 Task: Look for space in Lubu, China from 9th June, 2023 to 17th June, 2023 for 2 adults in price range Rs.7000 to Rs.12000. Place can be private room with 1  bedroom having 2 beds and 1 bathroom. Property type can be house, flat, guest house. Booking option can be shelf check-in. Required host language is Chinese (Simplified).
Action: Mouse moved to (393, 123)
Screenshot: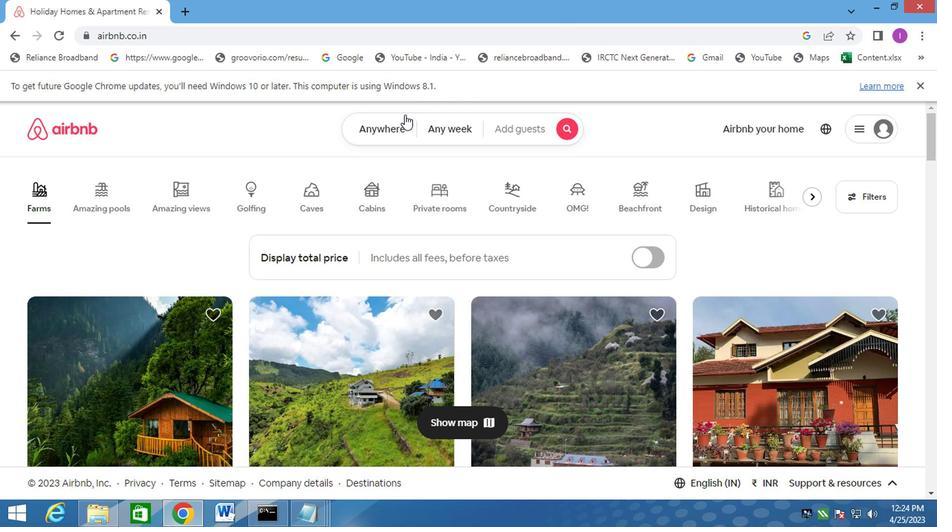 
Action: Mouse pressed left at (393, 123)
Screenshot: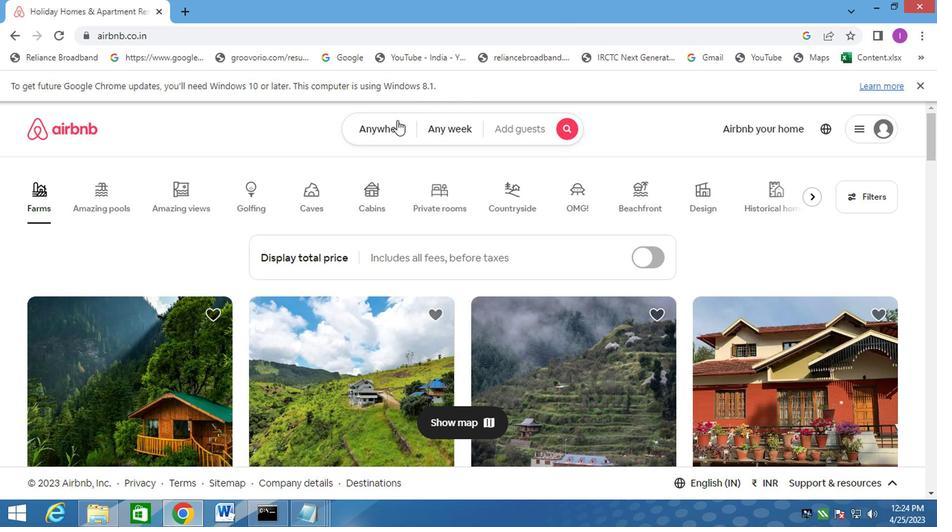 
Action: Mouse moved to (259, 175)
Screenshot: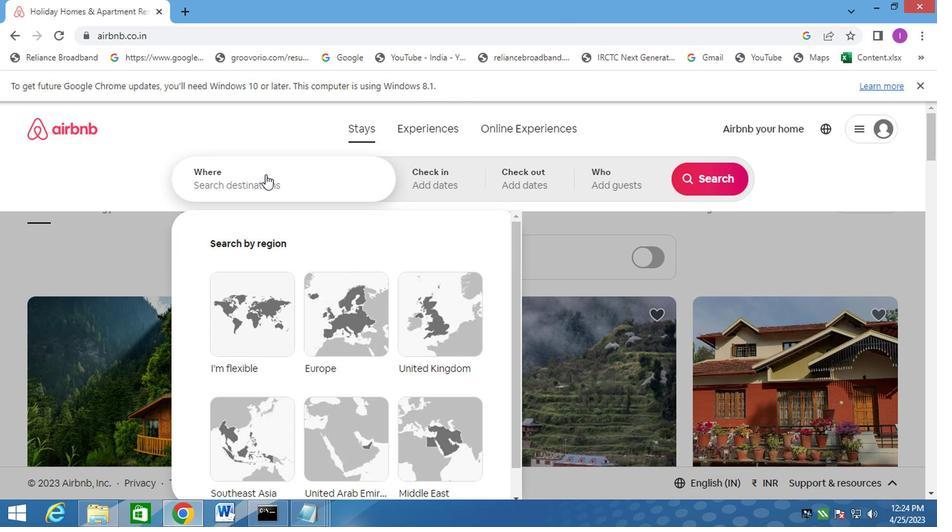 
Action: Mouse pressed left at (259, 175)
Screenshot: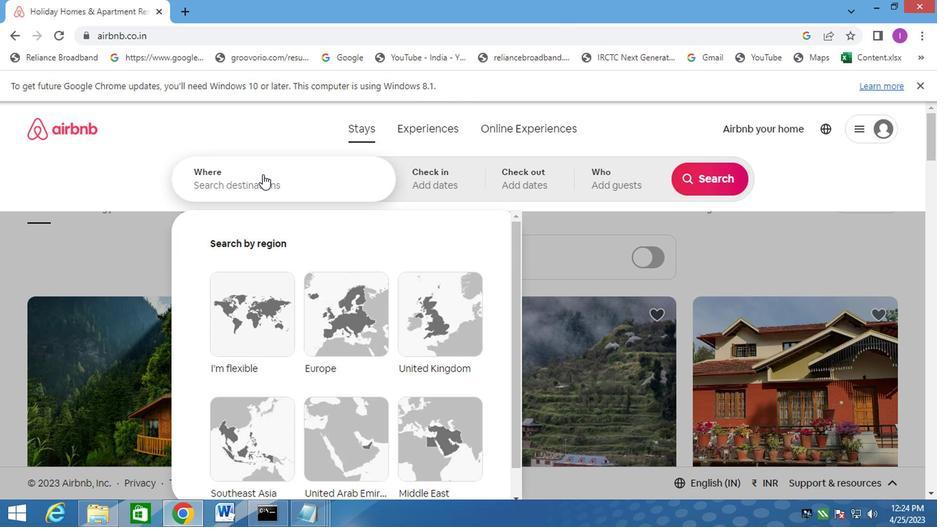 
Action: Mouse moved to (267, 176)
Screenshot: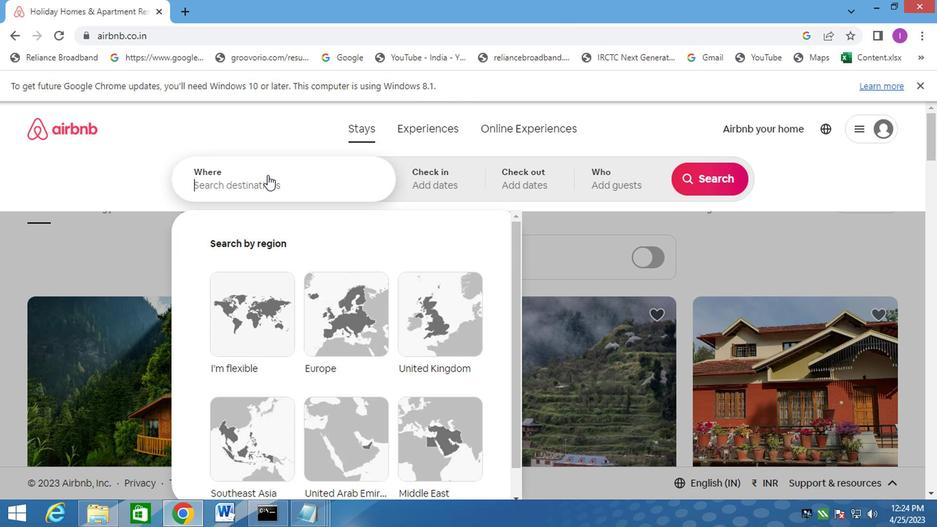 
Action: Key pressed <Key.shift><Key.shift><Key.shift><Key.shift><Key.shift><Key.shift><Key.shift><Key.shift><Key.shift><Key.shift><Key.shift>LUBU,CHINA
Screenshot: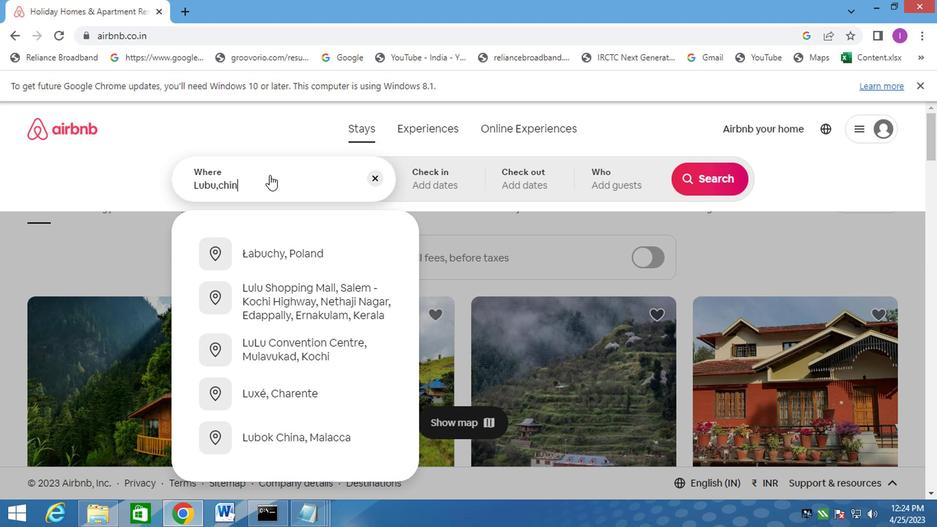 
Action: Mouse moved to (448, 171)
Screenshot: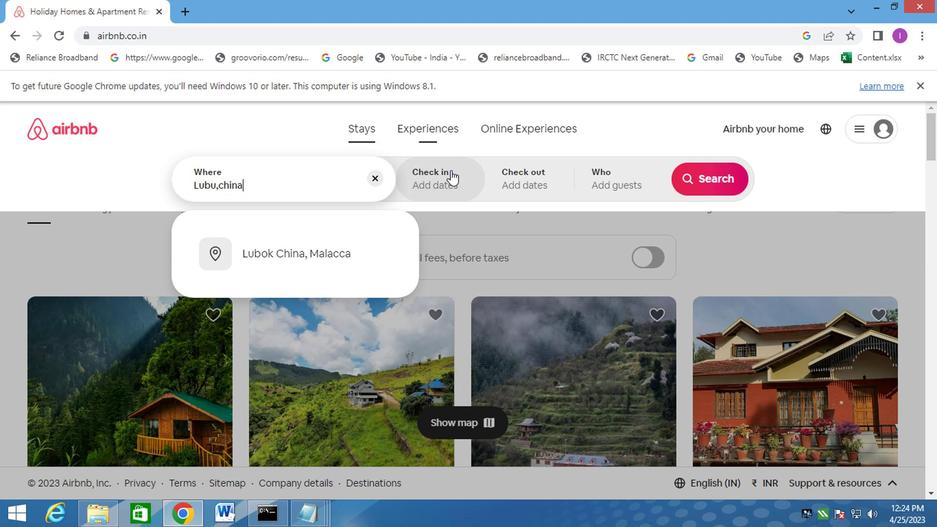 
Action: Mouse pressed left at (448, 171)
Screenshot: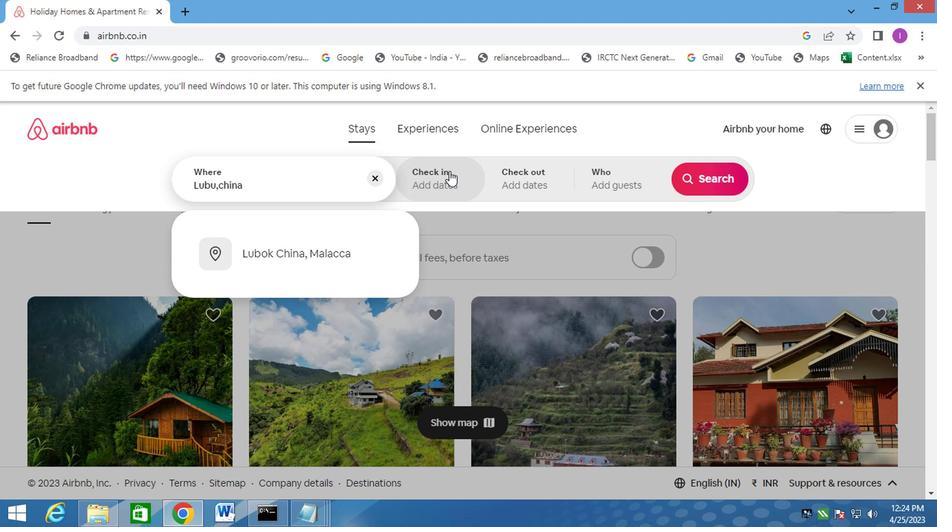 
Action: Mouse moved to (702, 291)
Screenshot: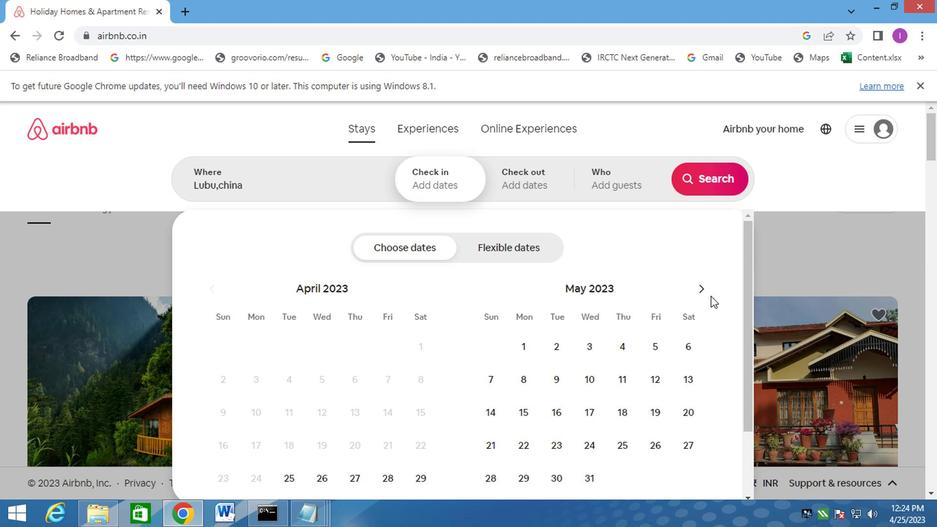 
Action: Mouse pressed left at (702, 291)
Screenshot: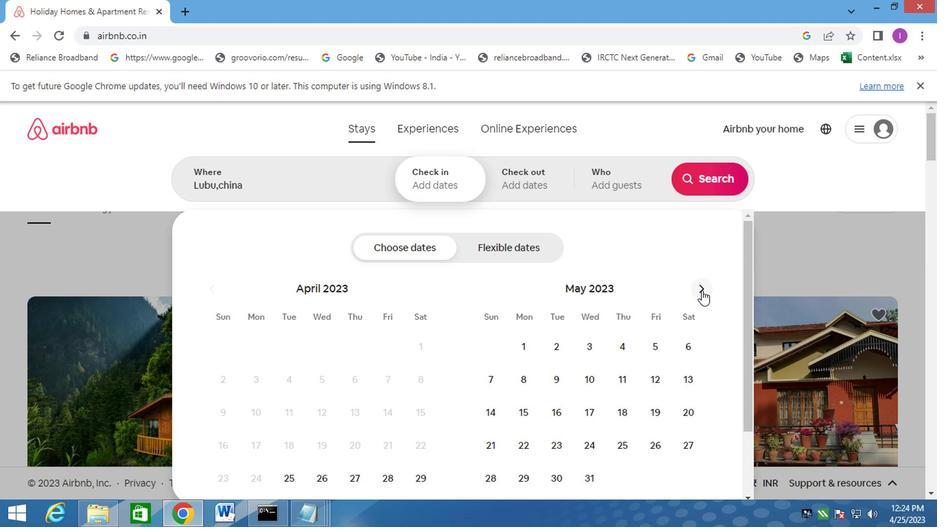 
Action: Mouse pressed left at (702, 291)
Screenshot: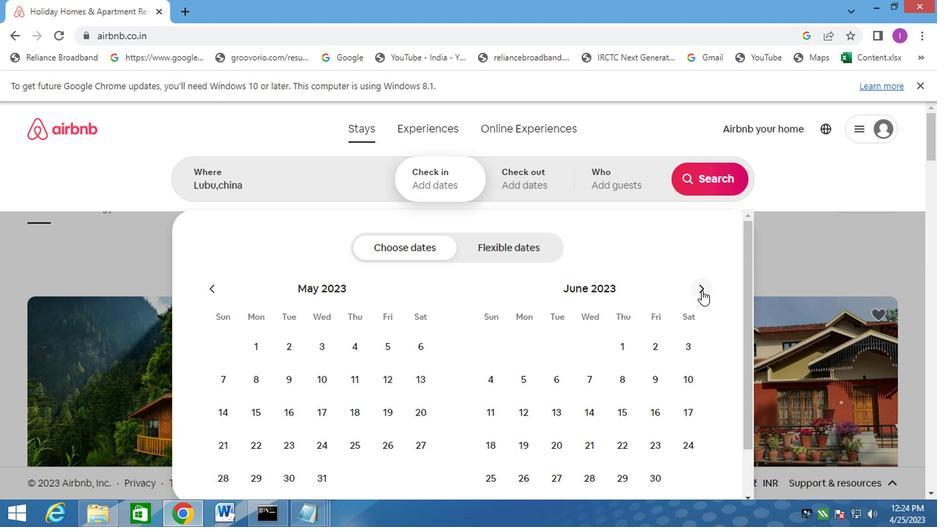 
Action: Mouse moved to (386, 384)
Screenshot: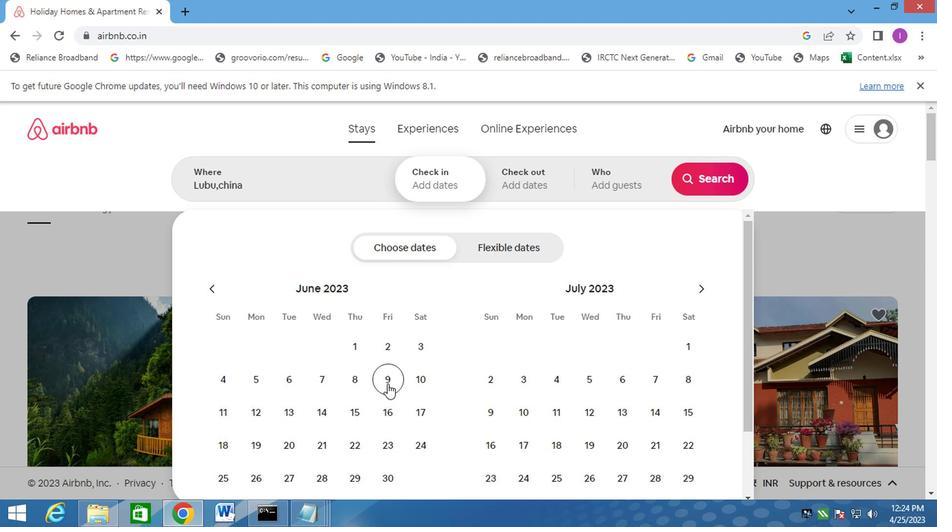 
Action: Mouse pressed left at (386, 384)
Screenshot: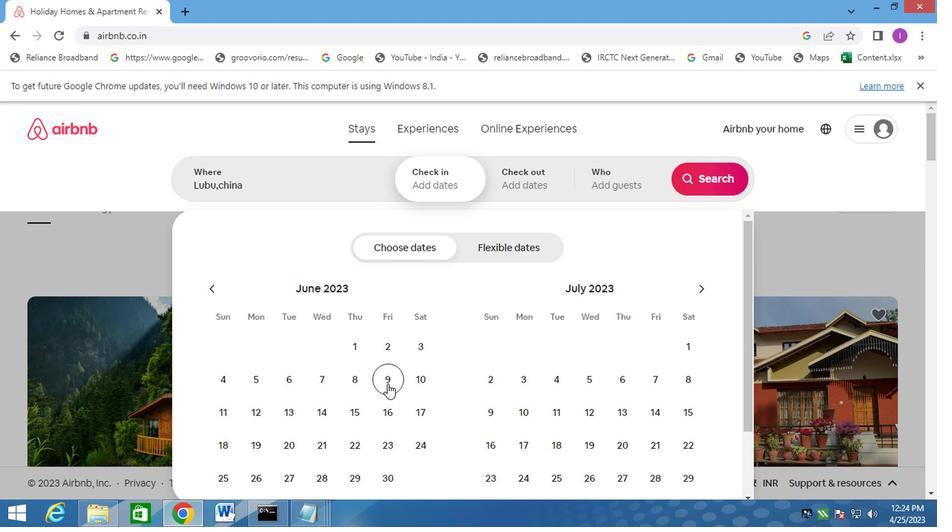 
Action: Mouse moved to (413, 413)
Screenshot: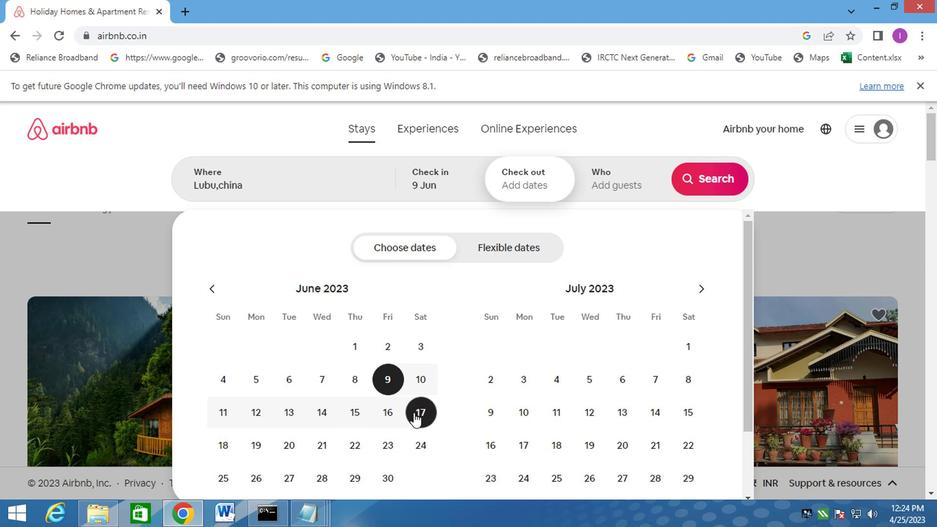 
Action: Mouse pressed left at (413, 413)
Screenshot: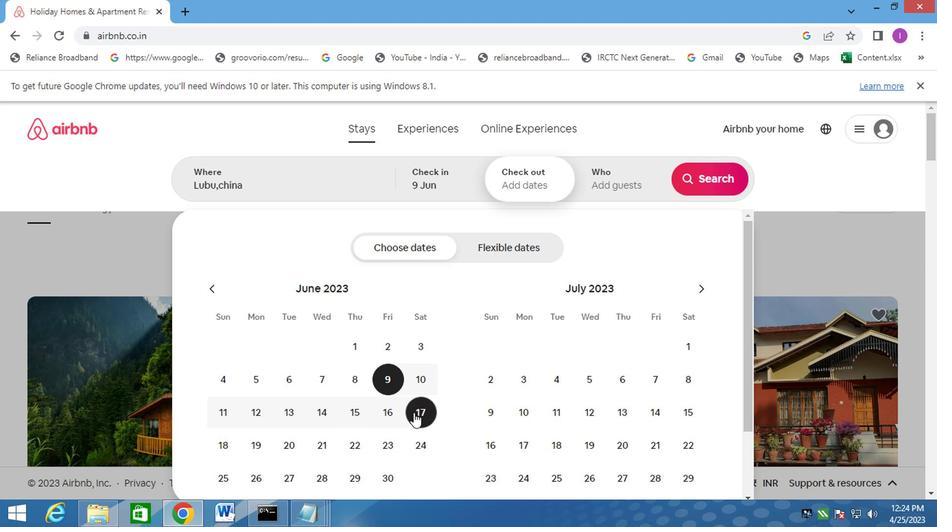 
Action: Mouse moved to (631, 177)
Screenshot: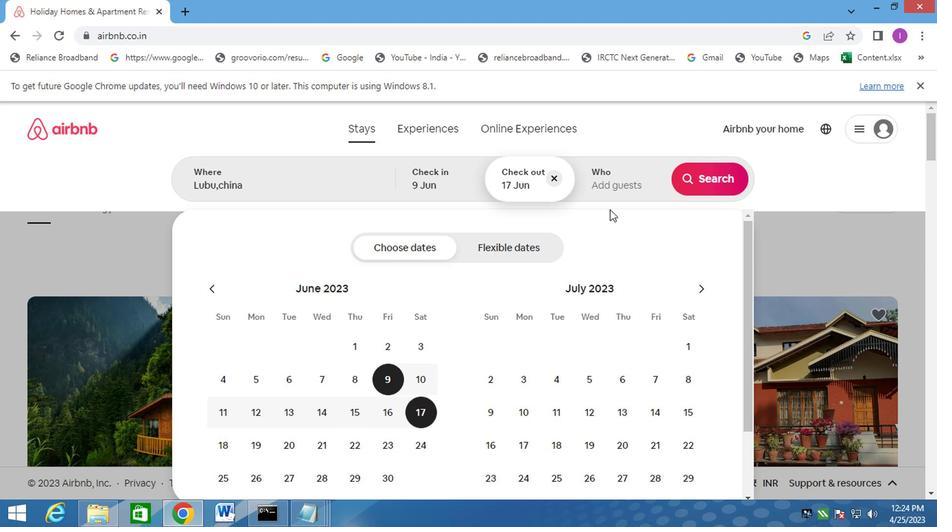 
Action: Mouse pressed left at (631, 177)
Screenshot: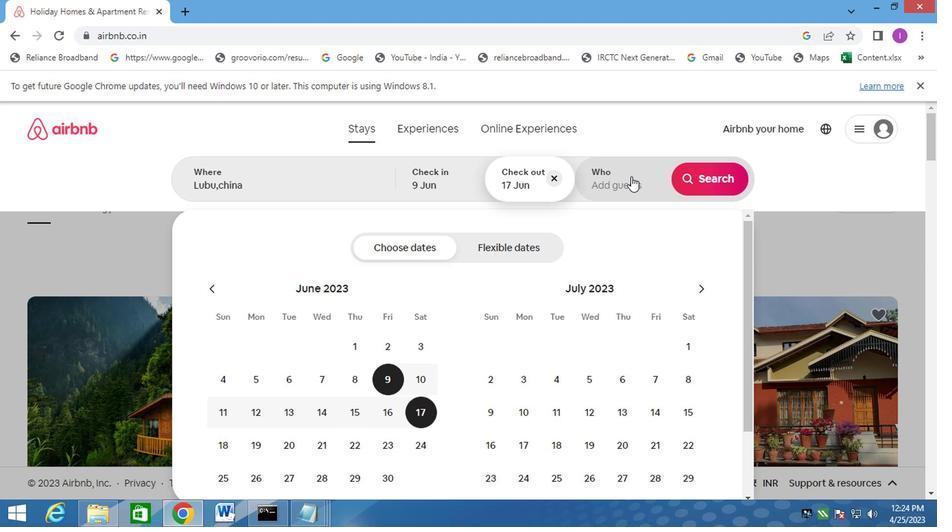 
Action: Mouse moved to (713, 256)
Screenshot: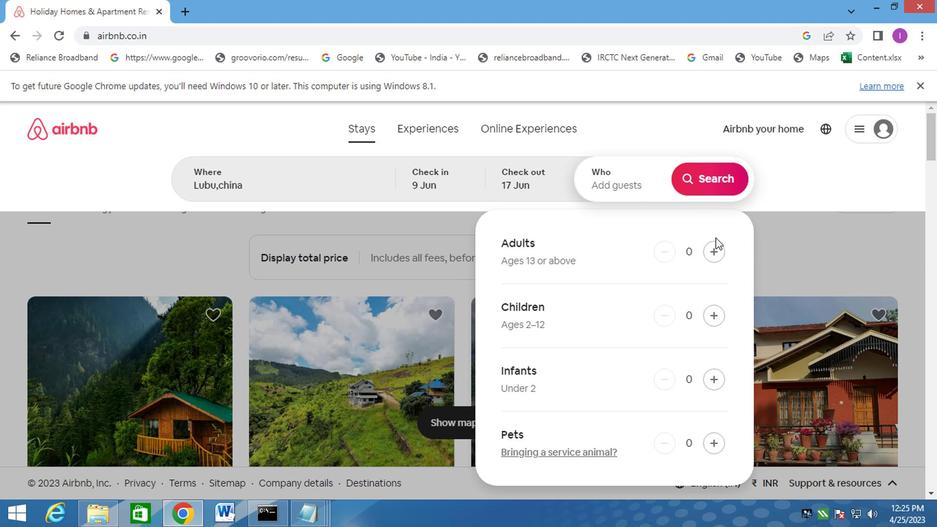 
Action: Mouse pressed left at (713, 256)
Screenshot: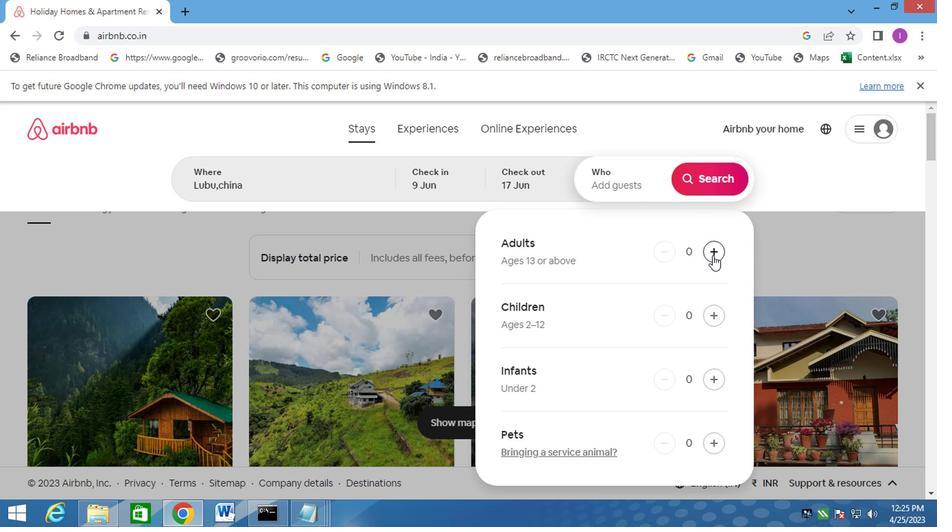 
Action: Mouse pressed left at (713, 256)
Screenshot: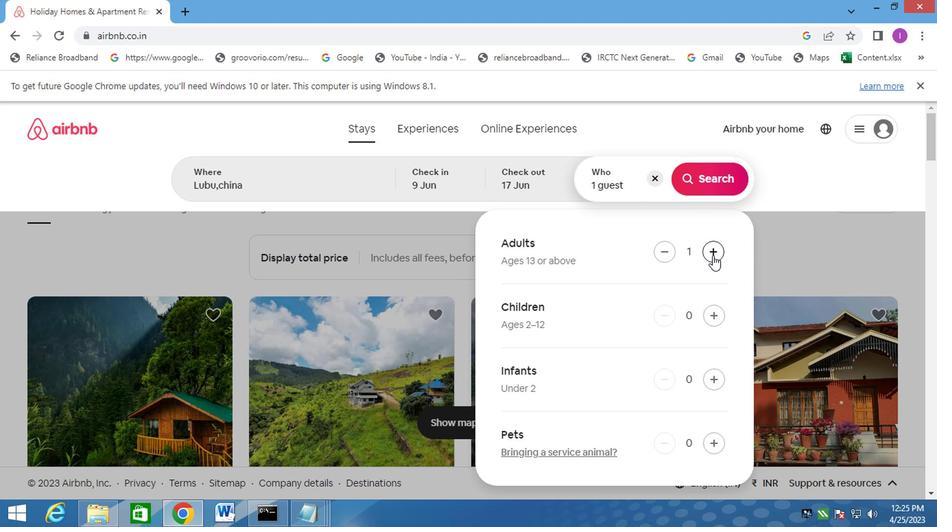 
Action: Mouse moved to (720, 187)
Screenshot: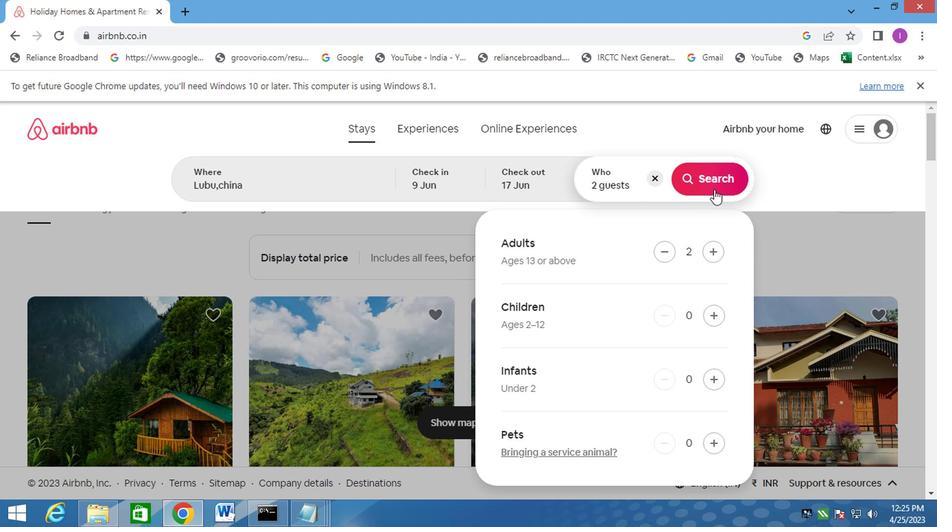 
Action: Mouse pressed left at (720, 187)
Screenshot: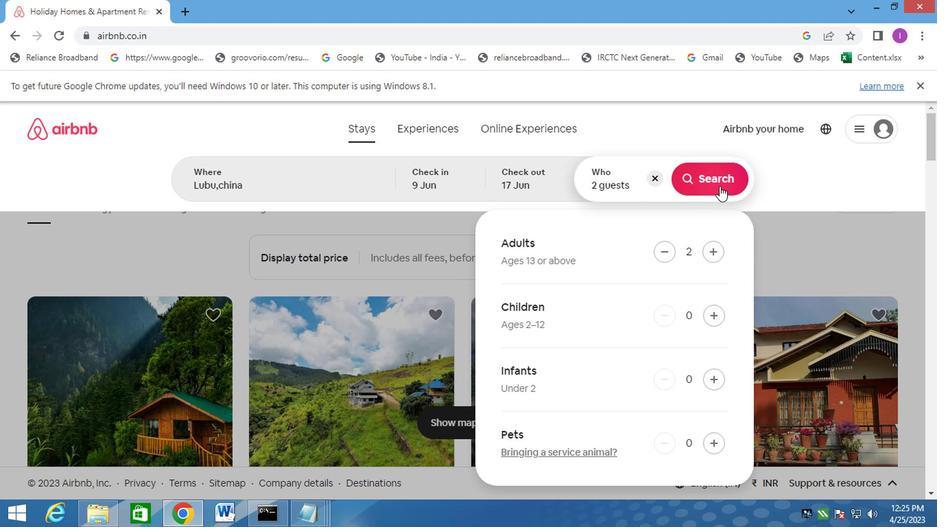 
Action: Mouse moved to (895, 177)
Screenshot: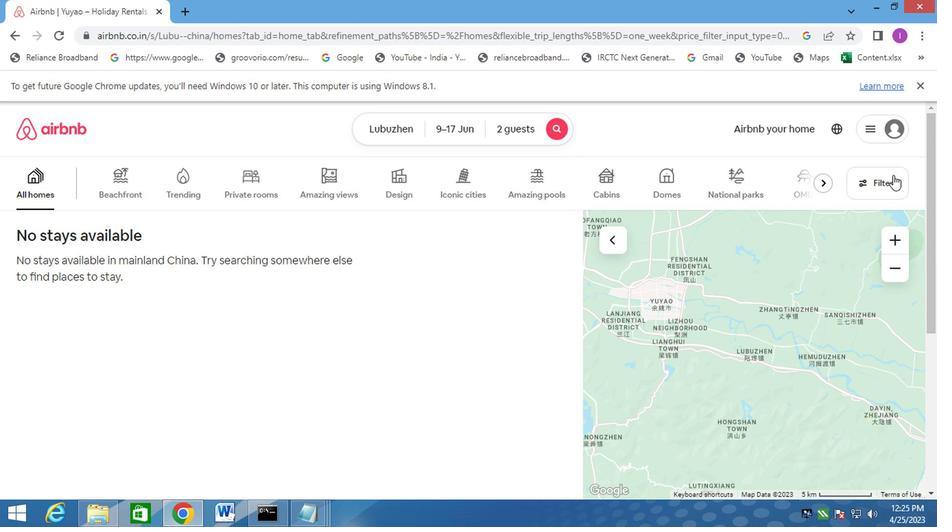 
Action: Mouse pressed left at (895, 177)
Screenshot: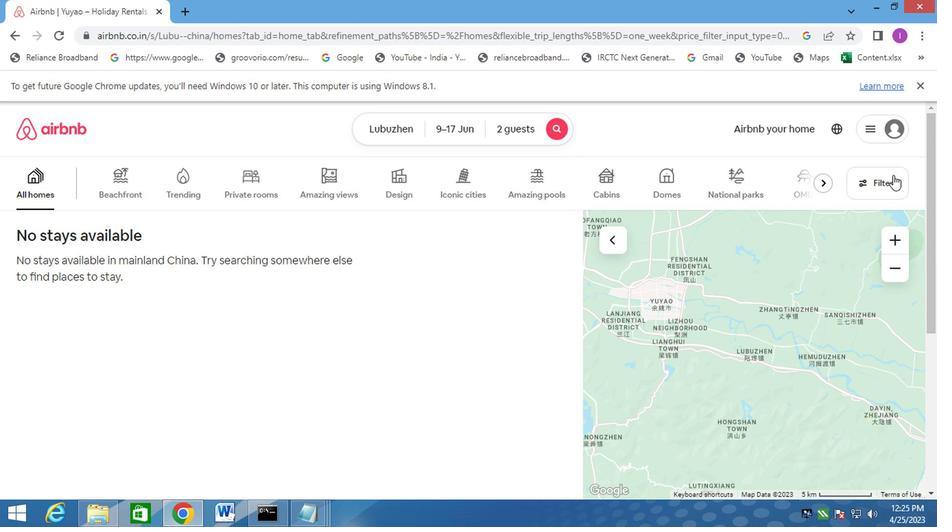 
Action: Mouse moved to (333, 259)
Screenshot: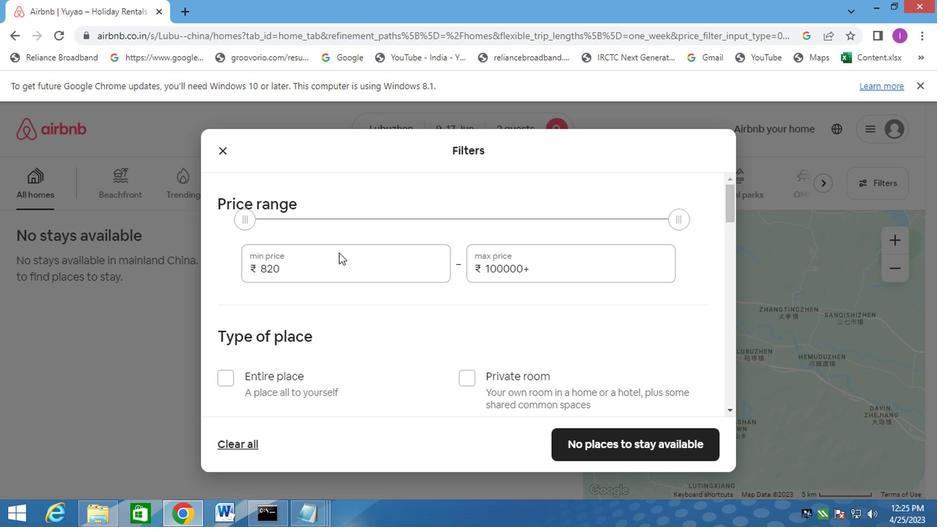 
Action: Mouse pressed left at (333, 259)
Screenshot: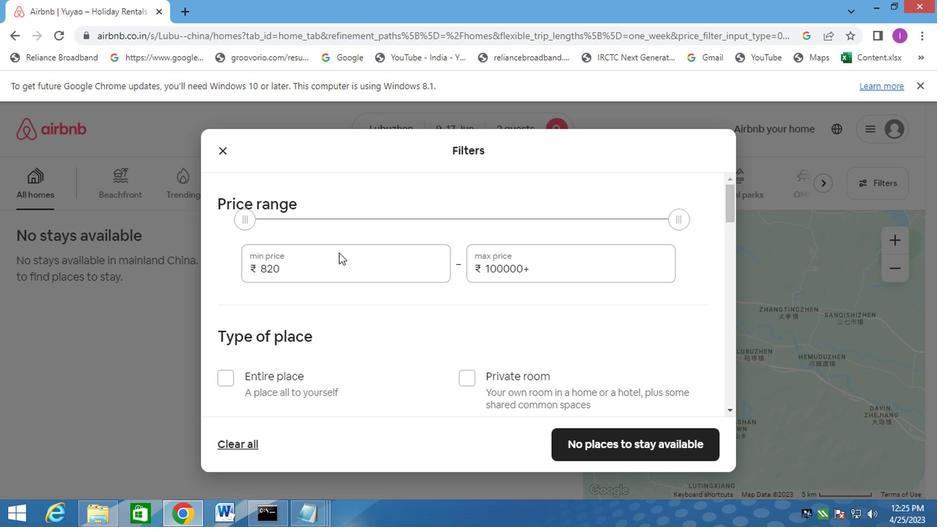 
Action: Mouse moved to (286, 266)
Screenshot: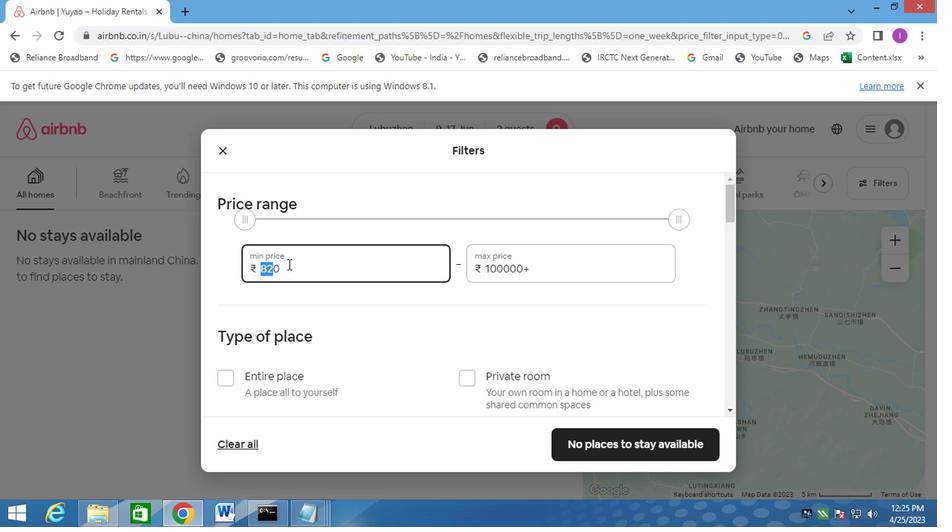 
Action: Mouse pressed left at (286, 266)
Screenshot: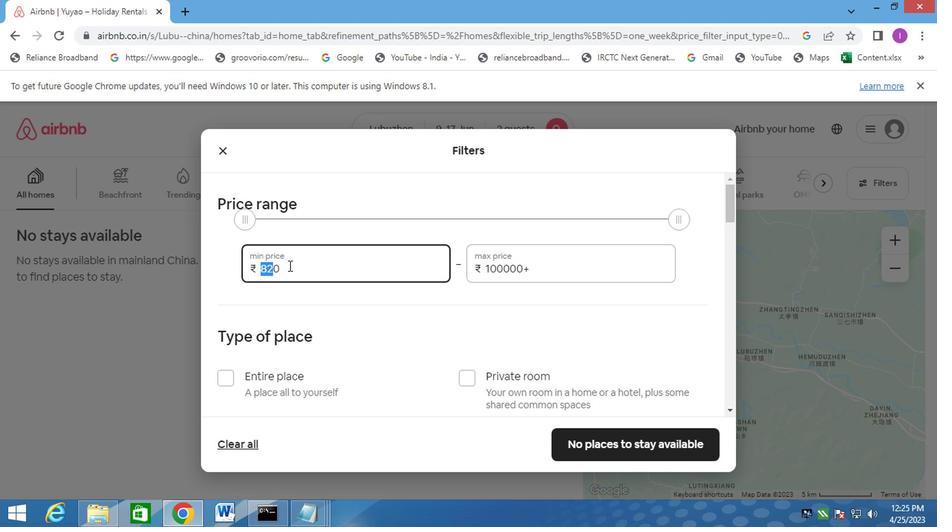 
Action: Mouse moved to (286, 266)
Screenshot: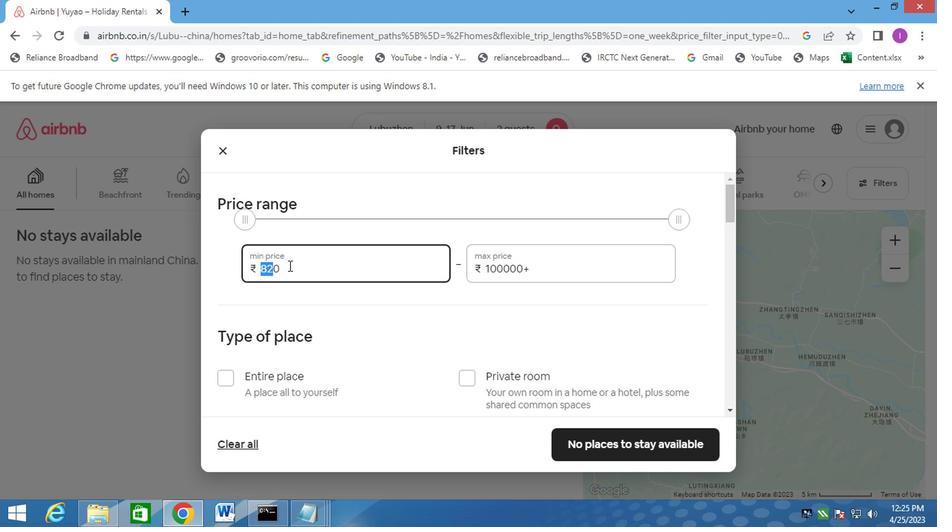 
Action: Mouse pressed left at (286, 266)
Screenshot: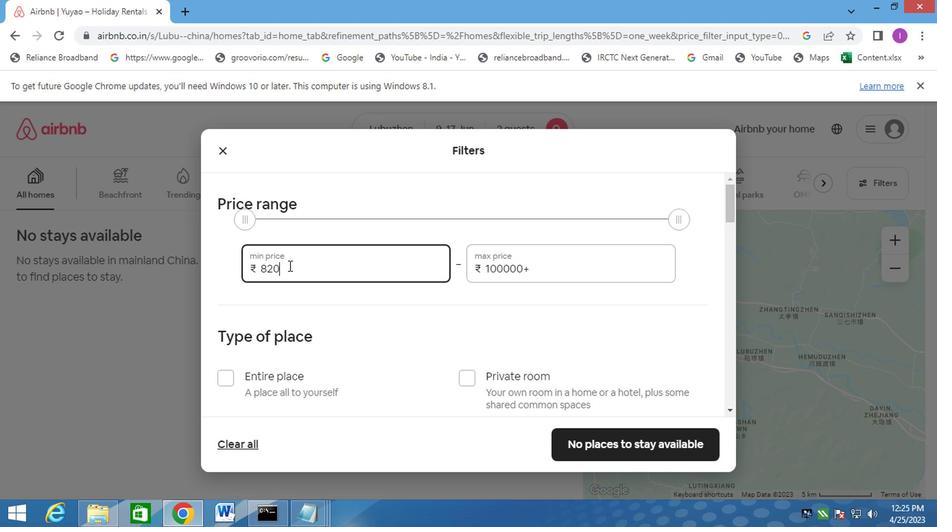 
Action: Mouse moved to (275, 270)
Screenshot: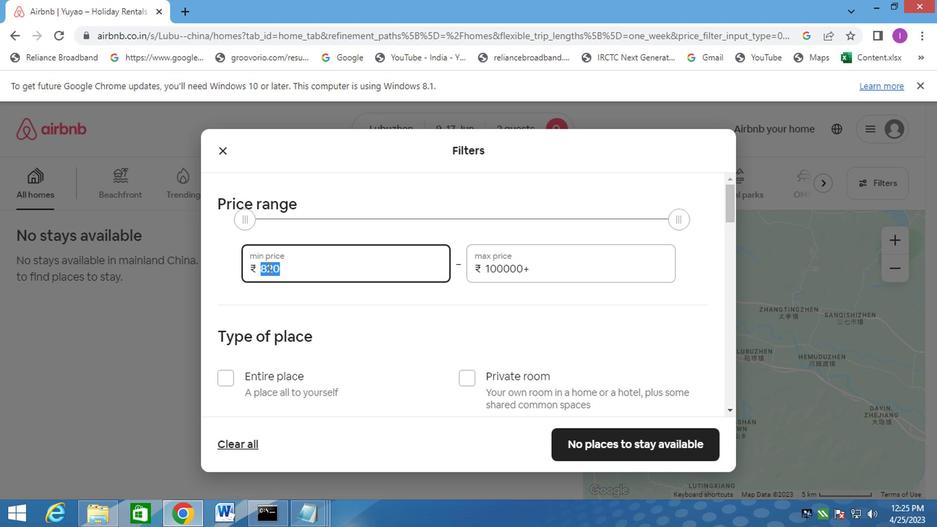 
Action: Key pressed 7000
Screenshot: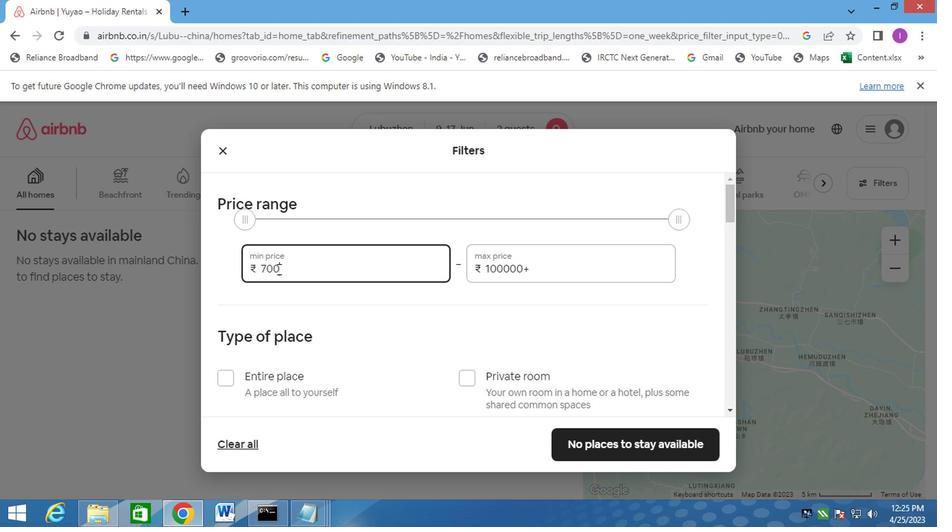
Action: Mouse moved to (548, 271)
Screenshot: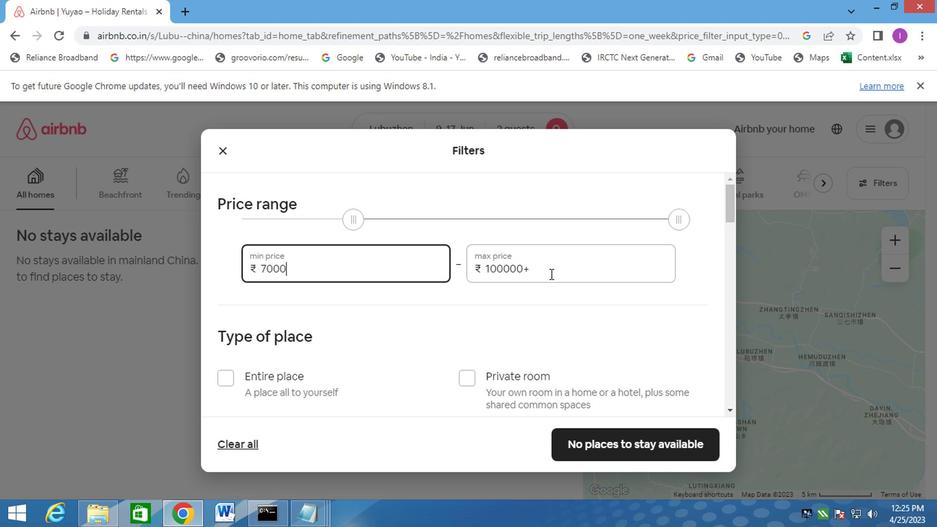
Action: Mouse pressed left at (548, 271)
Screenshot: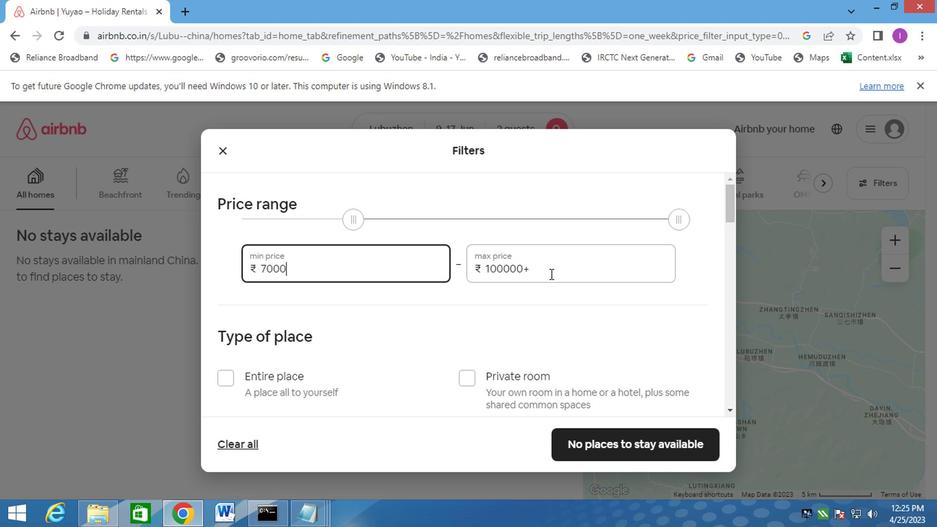 
Action: Mouse moved to (484, 290)
Screenshot: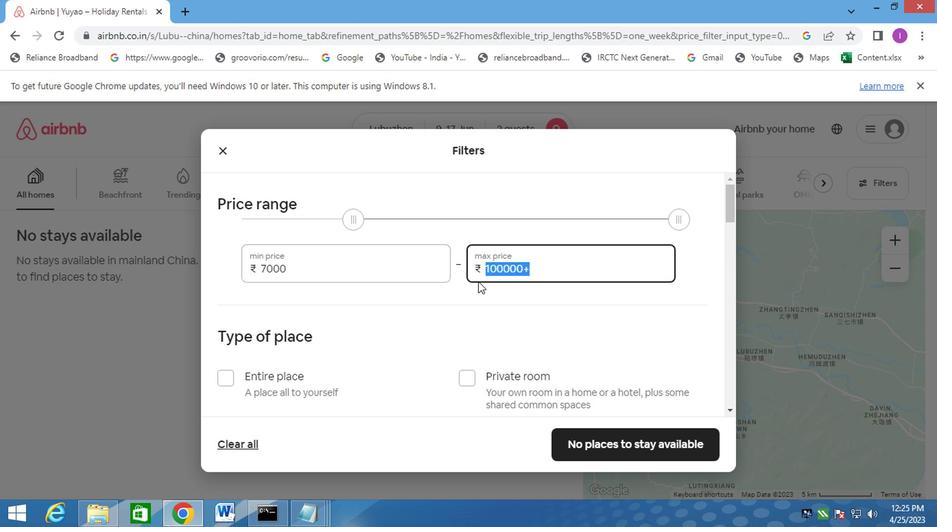 
Action: Key pressed 12000
Screenshot: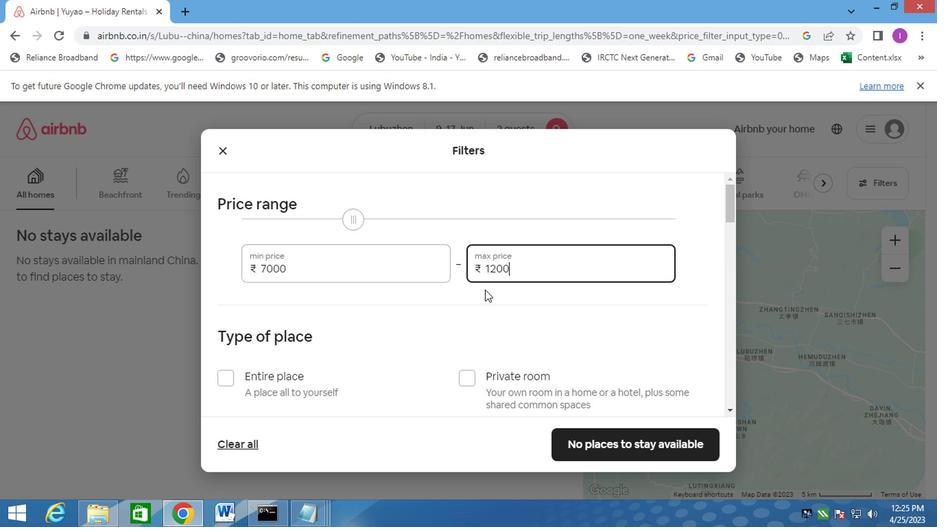 
Action: Mouse moved to (464, 379)
Screenshot: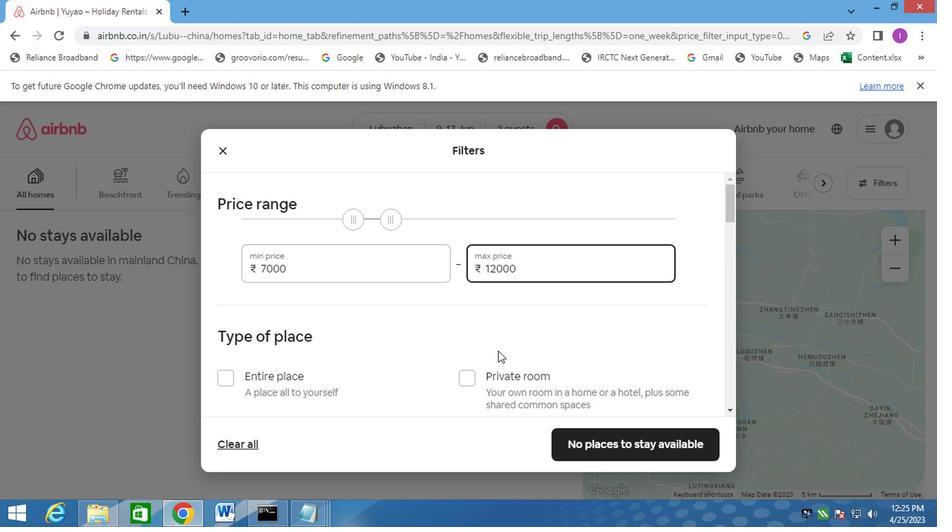
Action: Mouse pressed left at (464, 379)
Screenshot: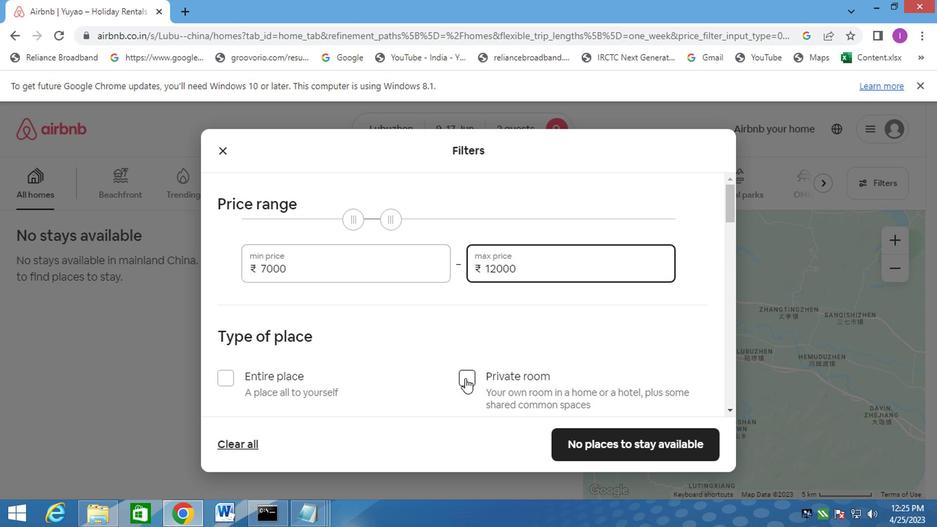 
Action: Mouse moved to (583, 331)
Screenshot: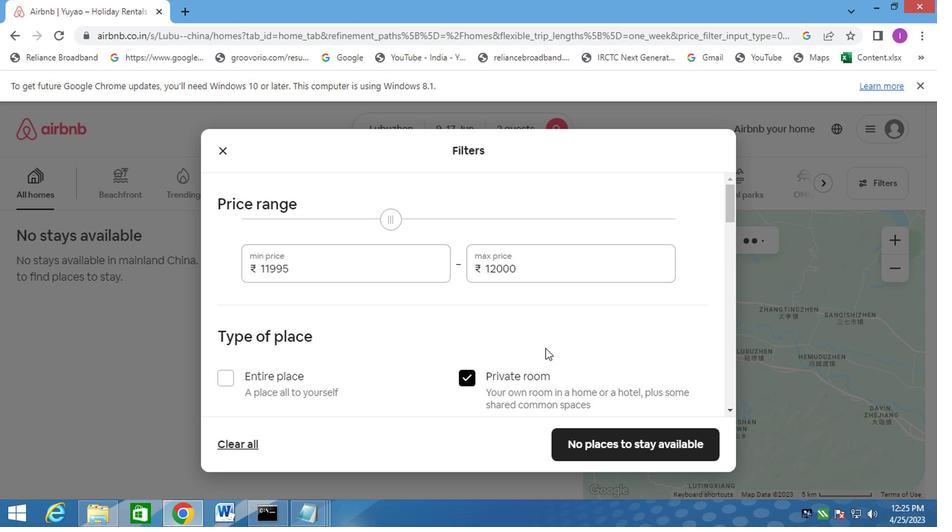 
Action: Mouse scrolled (583, 330) with delta (0, 0)
Screenshot: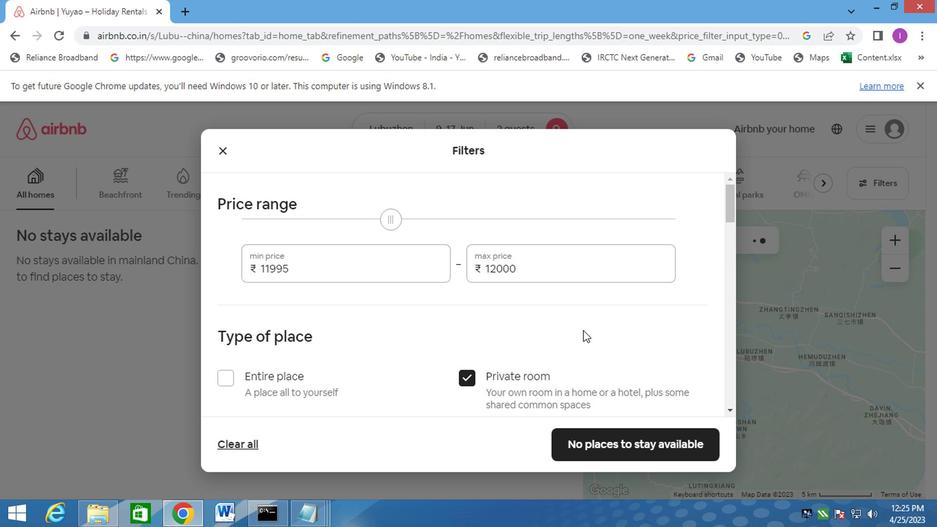 
Action: Mouse scrolled (583, 330) with delta (0, 0)
Screenshot: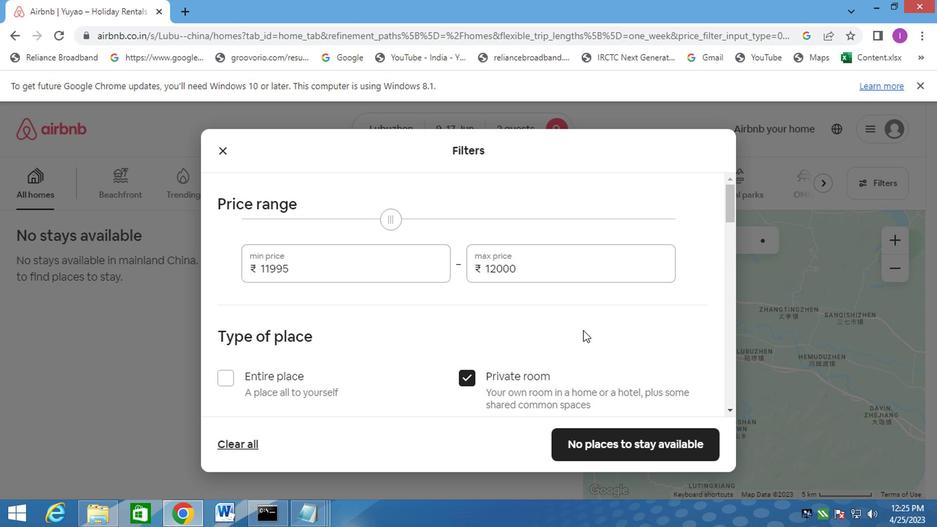 
Action: Mouse moved to (354, 303)
Screenshot: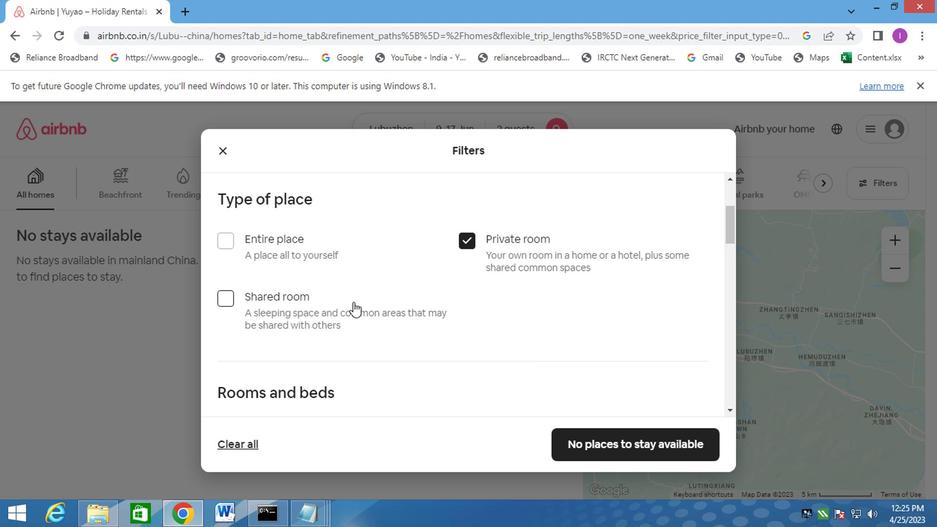 
Action: Mouse scrolled (354, 302) with delta (0, 0)
Screenshot: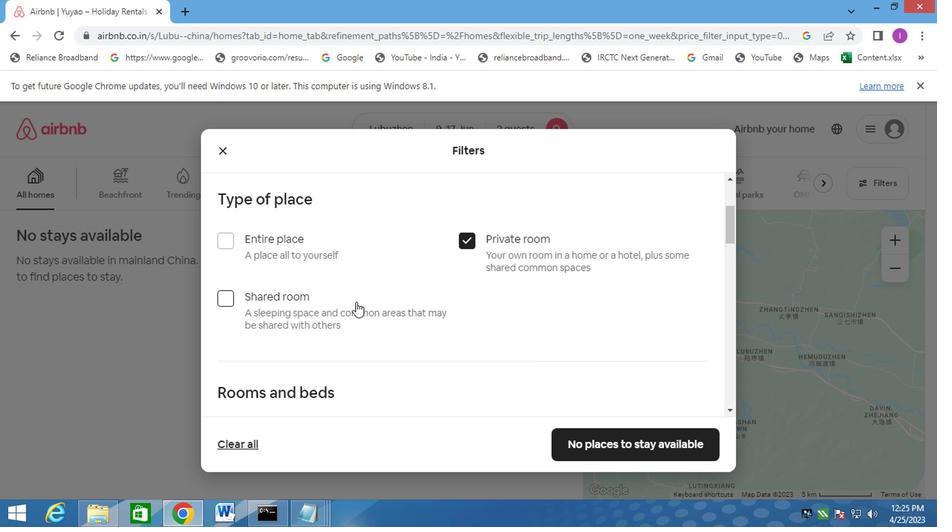 
Action: Mouse scrolled (354, 302) with delta (0, 0)
Screenshot: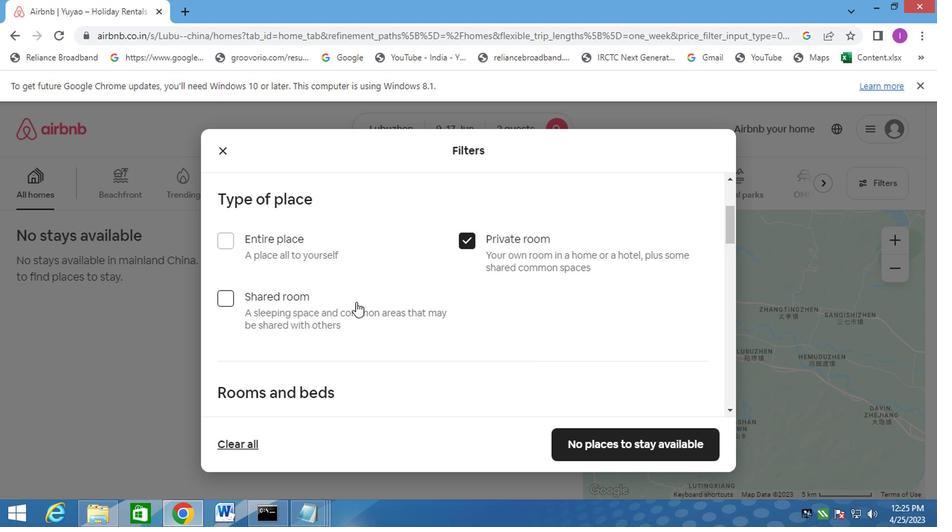 
Action: Mouse moved to (284, 327)
Screenshot: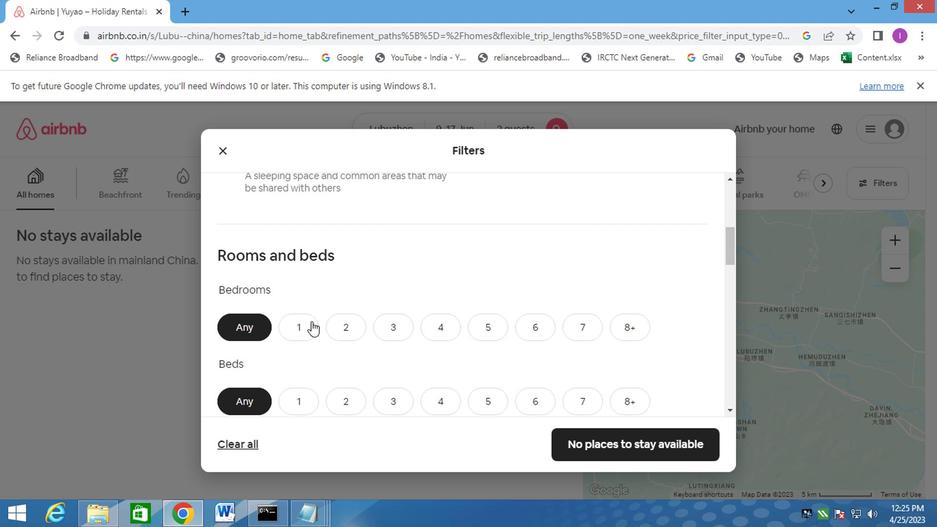 
Action: Mouse pressed left at (284, 327)
Screenshot: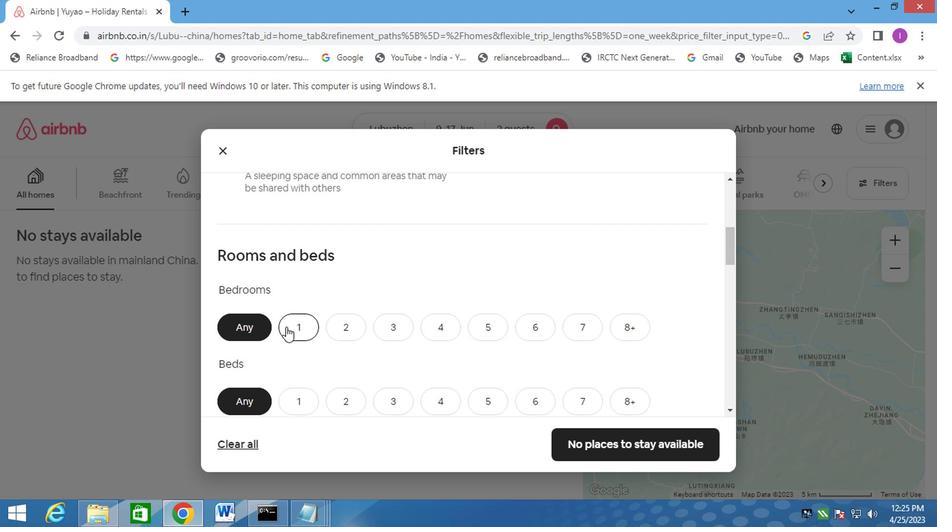 
Action: Mouse moved to (370, 310)
Screenshot: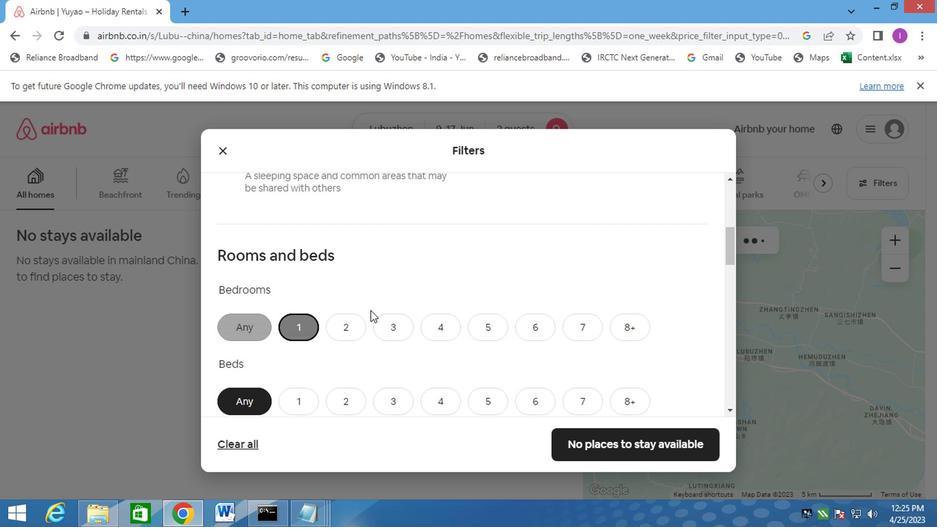 
Action: Mouse scrolled (370, 309) with delta (0, 0)
Screenshot: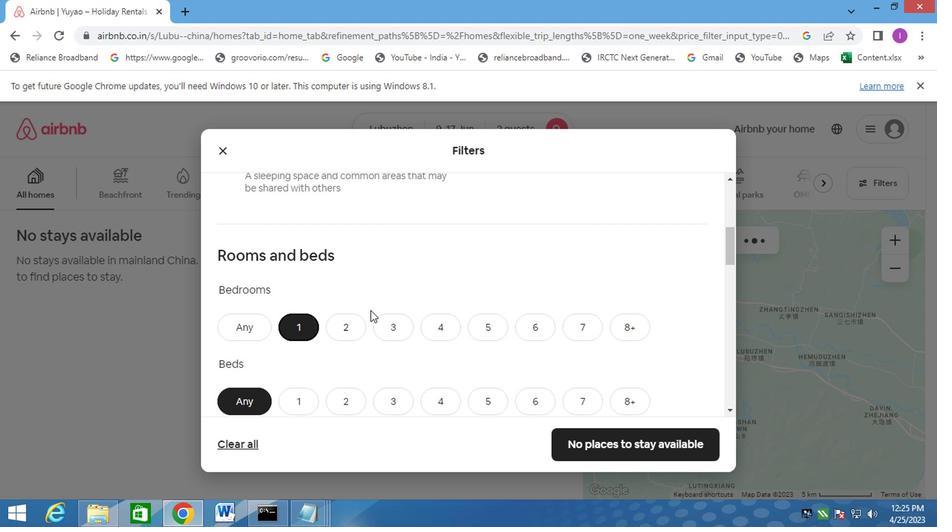 
Action: Mouse scrolled (370, 309) with delta (0, 0)
Screenshot: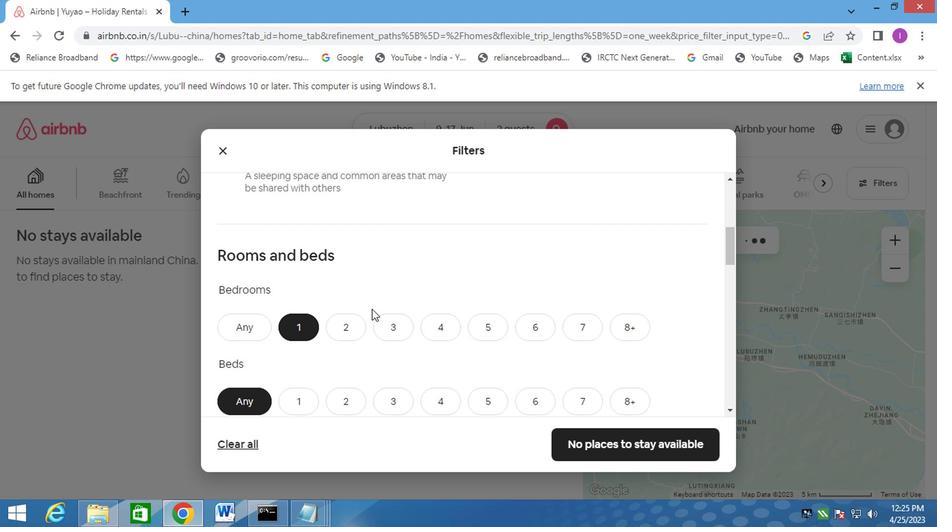 
Action: Mouse moved to (341, 267)
Screenshot: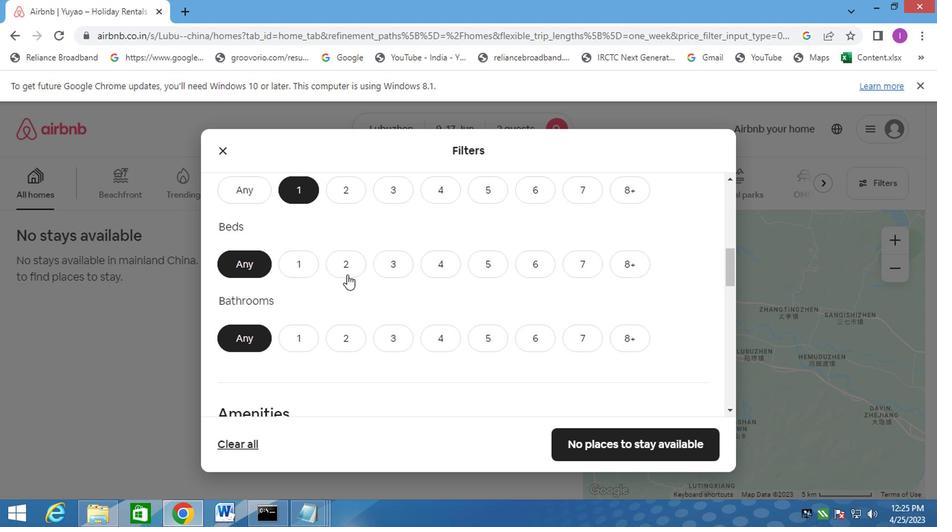 
Action: Mouse pressed left at (341, 267)
Screenshot: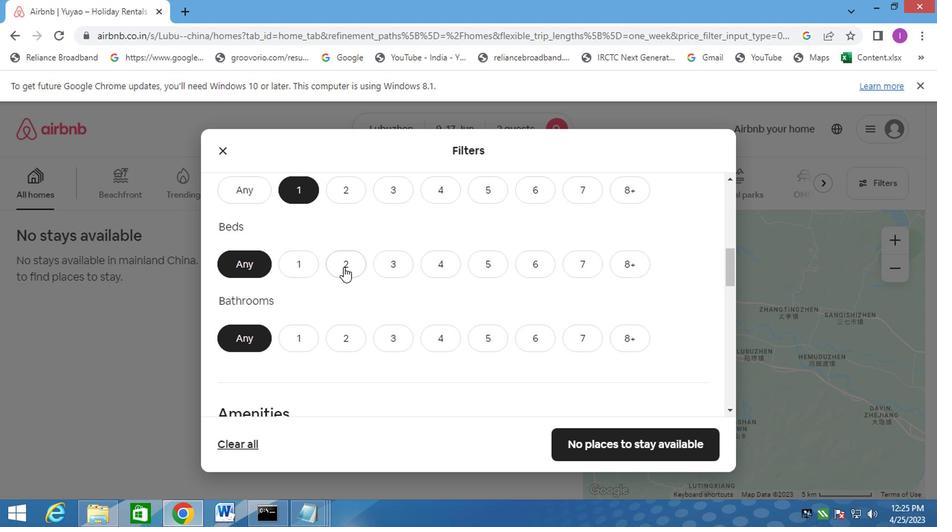 
Action: Mouse moved to (291, 339)
Screenshot: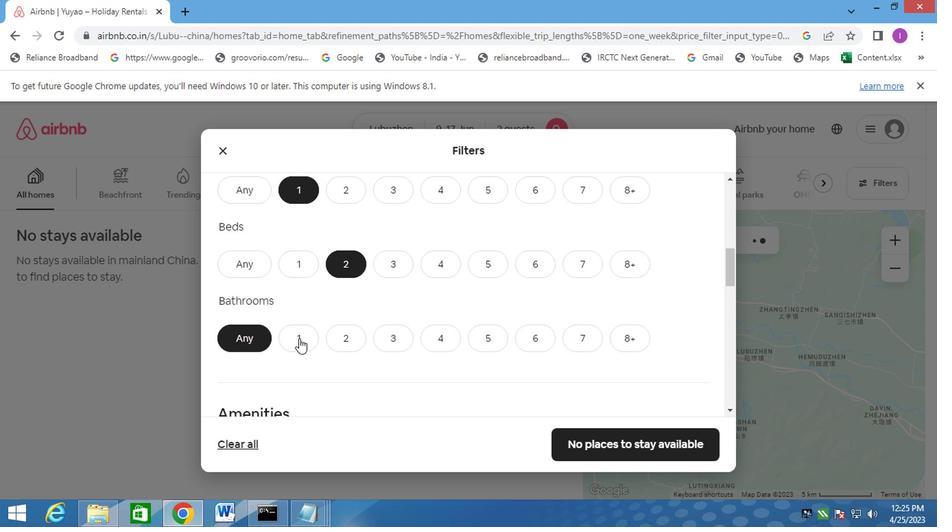 
Action: Mouse pressed left at (291, 339)
Screenshot: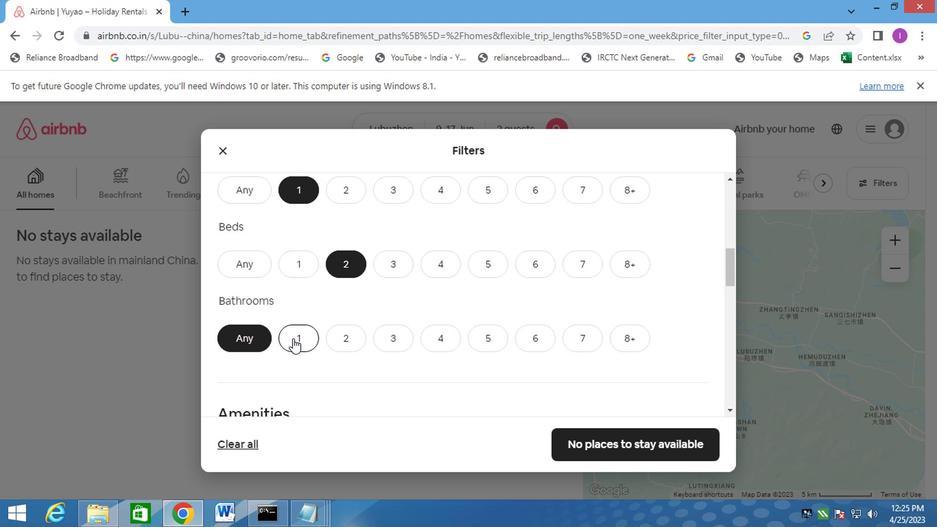 
Action: Mouse moved to (264, 301)
Screenshot: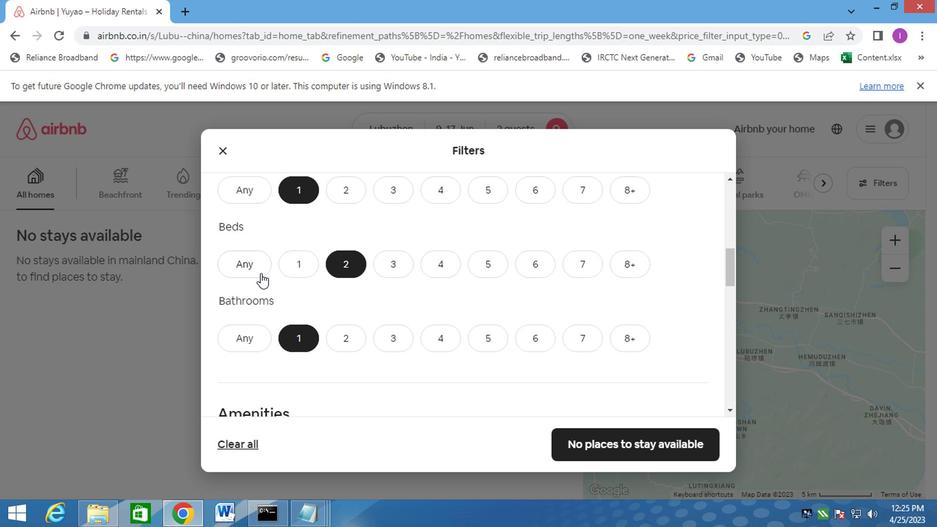 
Action: Mouse scrolled (264, 300) with delta (0, 0)
Screenshot: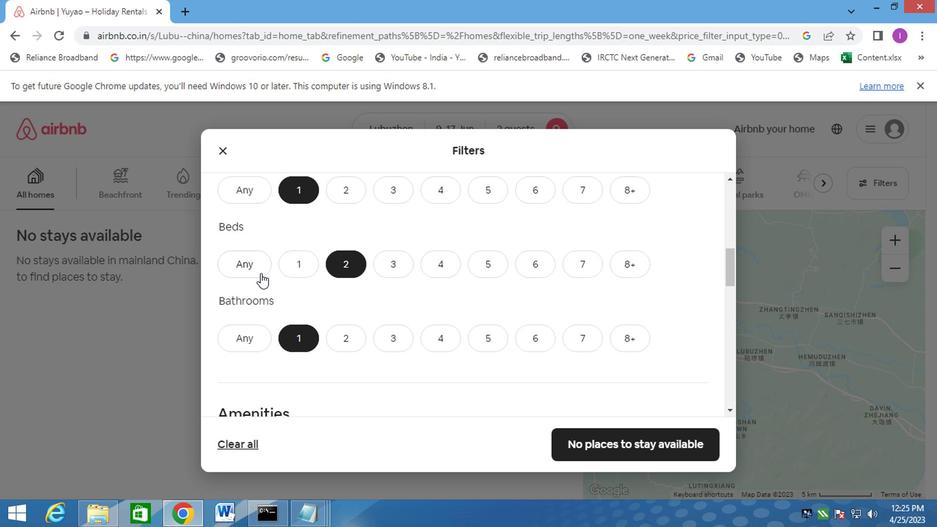 
Action: Mouse moved to (273, 344)
Screenshot: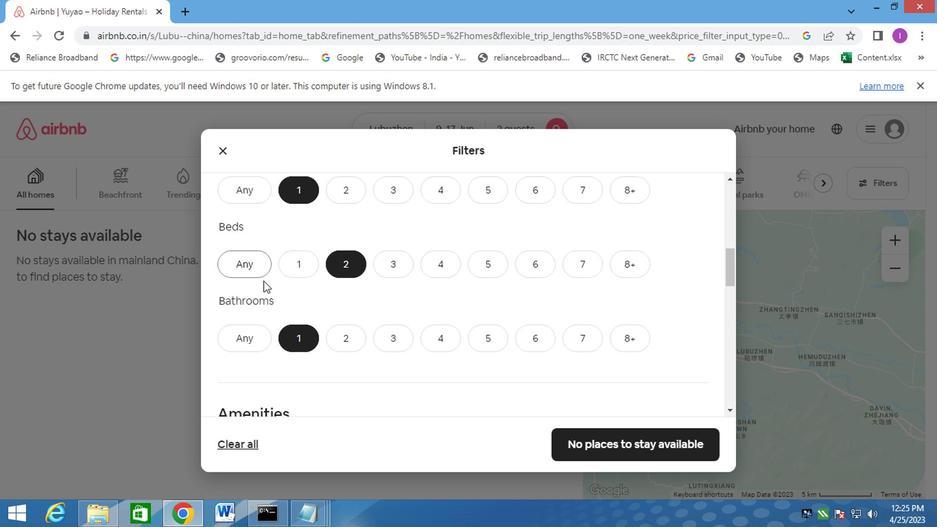 
Action: Mouse scrolled (271, 337) with delta (0, 0)
Screenshot: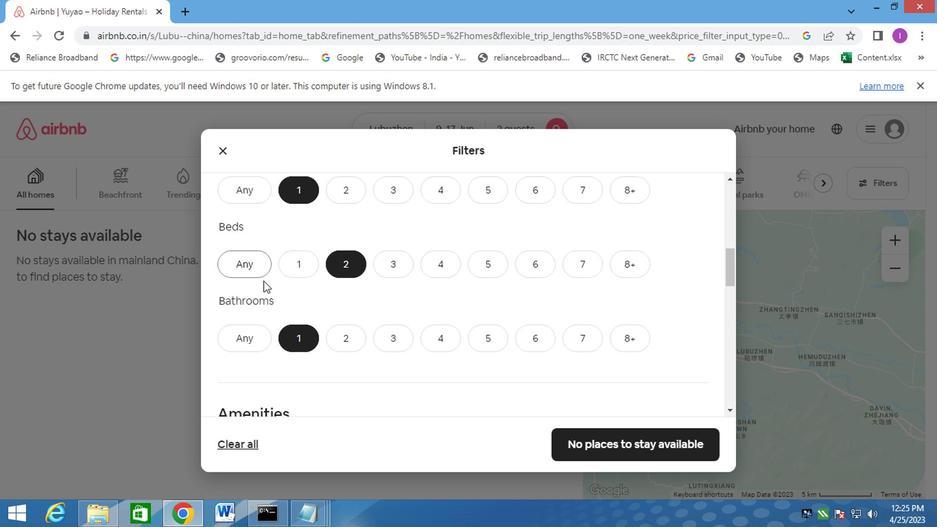 
Action: Mouse scrolled (273, 343) with delta (0, 0)
Screenshot: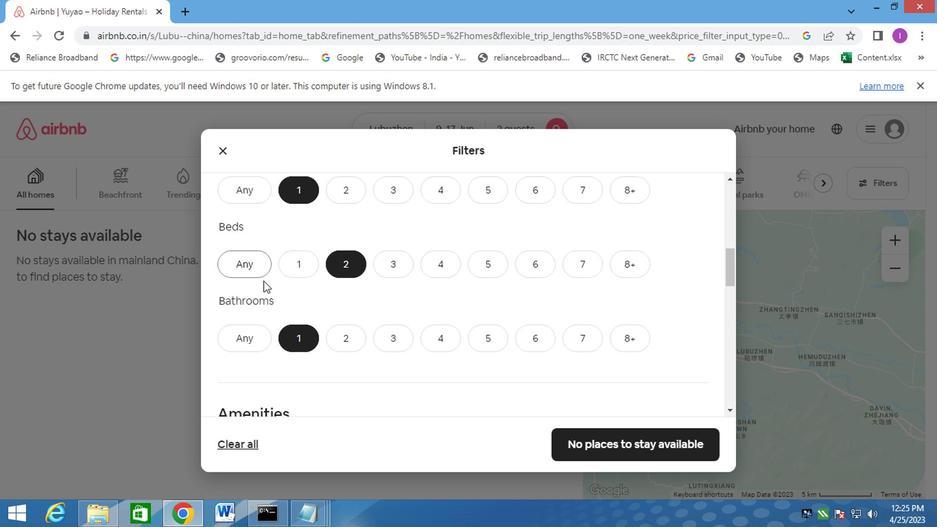
Action: Mouse moved to (276, 349)
Screenshot: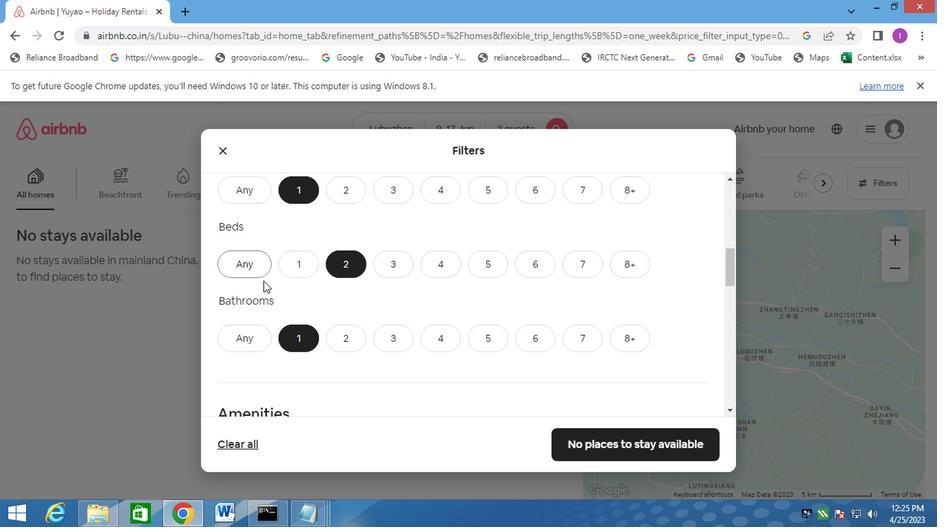 
Action: Mouse scrolled (276, 348) with delta (0, 0)
Screenshot: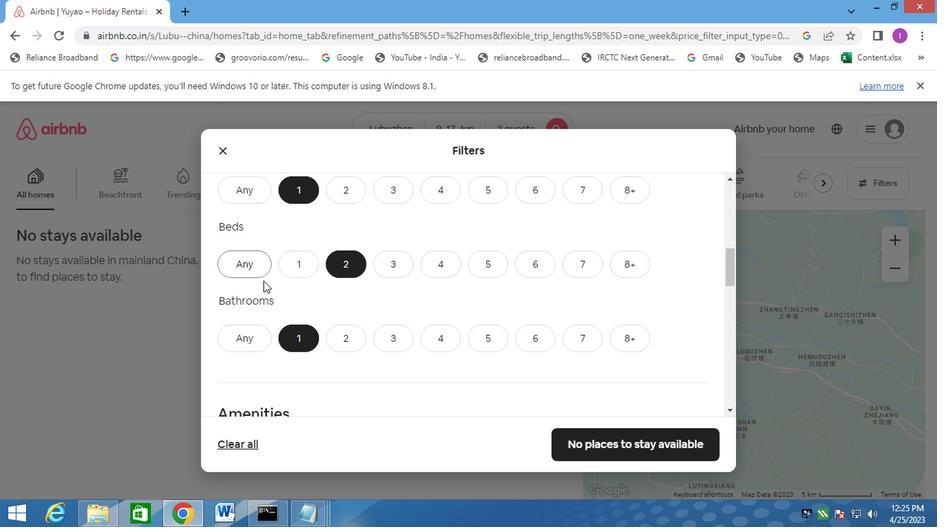 
Action: Mouse scrolled (276, 348) with delta (0, 0)
Screenshot: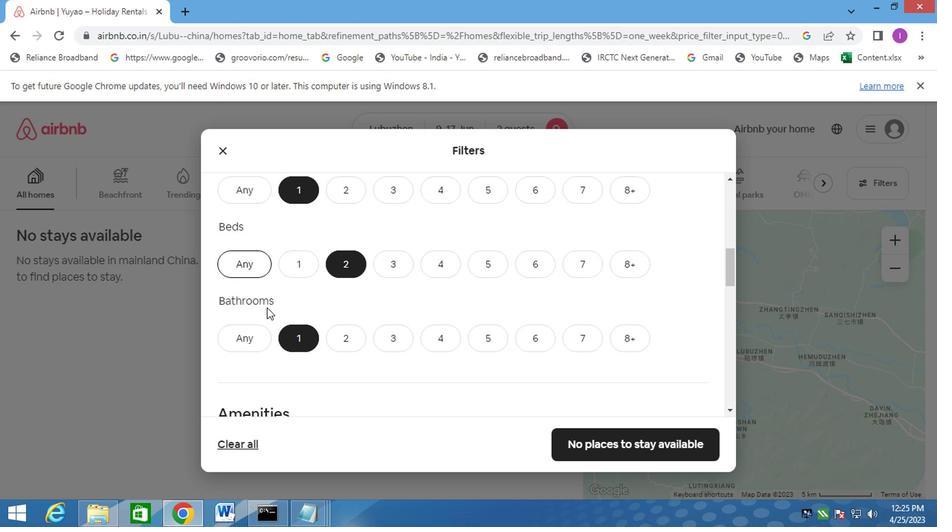 
Action: Mouse moved to (277, 340)
Screenshot: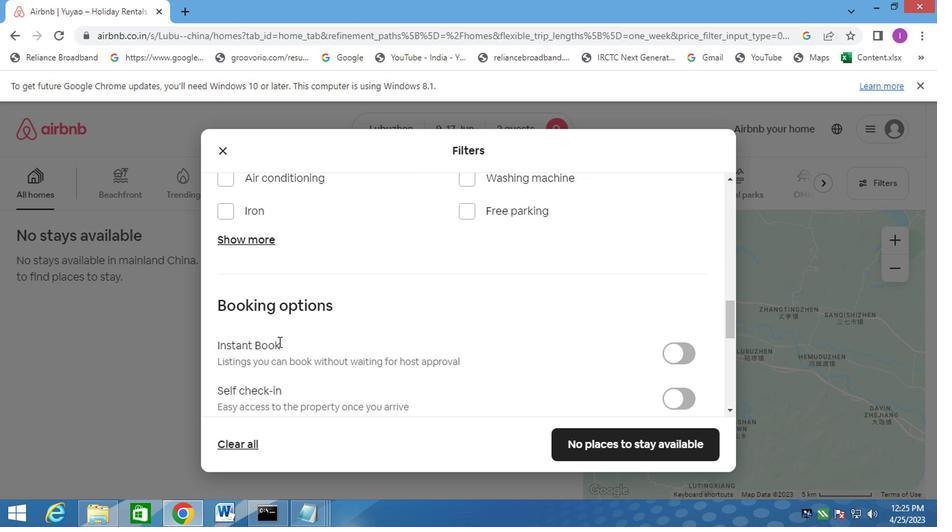 
Action: Mouse scrolled (277, 340) with delta (0, 0)
Screenshot: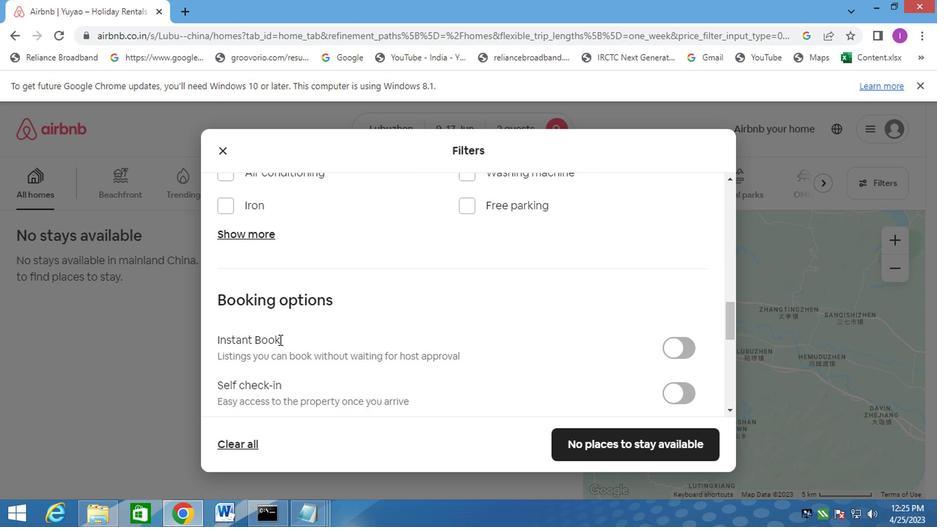 
Action: Mouse scrolled (277, 340) with delta (0, 0)
Screenshot: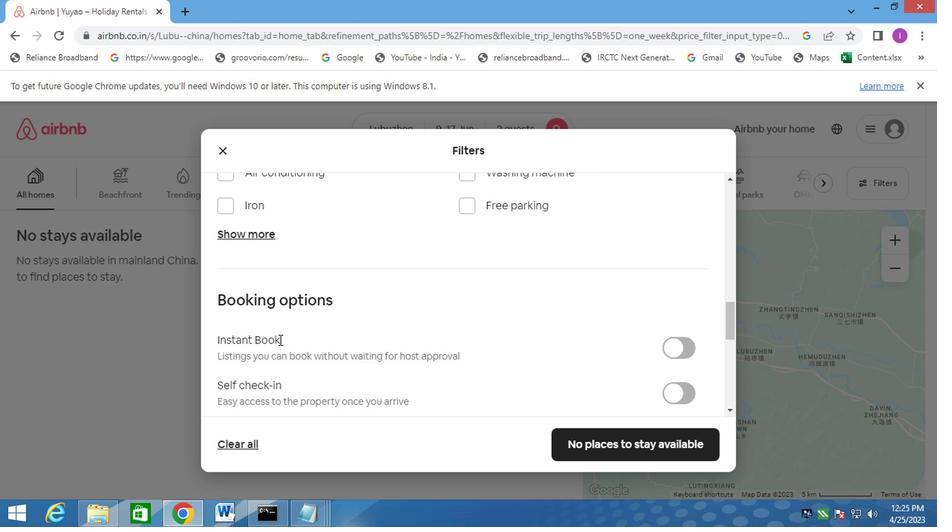 
Action: Mouse scrolled (277, 340) with delta (0, 0)
Screenshot: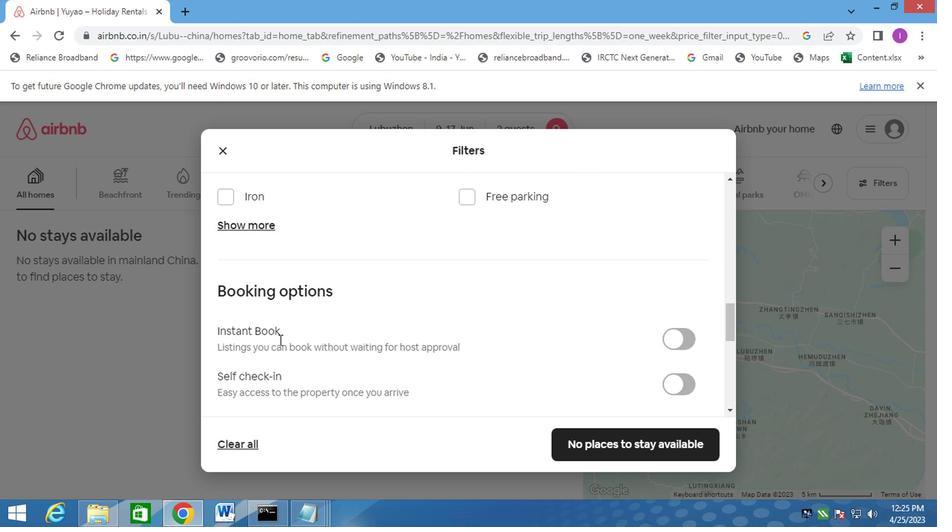 
Action: Mouse moved to (691, 191)
Screenshot: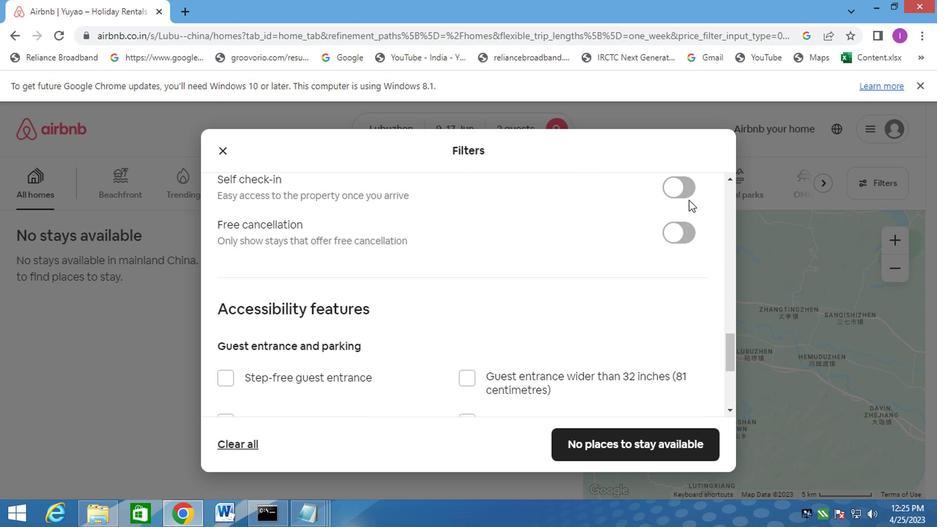 
Action: Mouse pressed left at (691, 191)
Screenshot: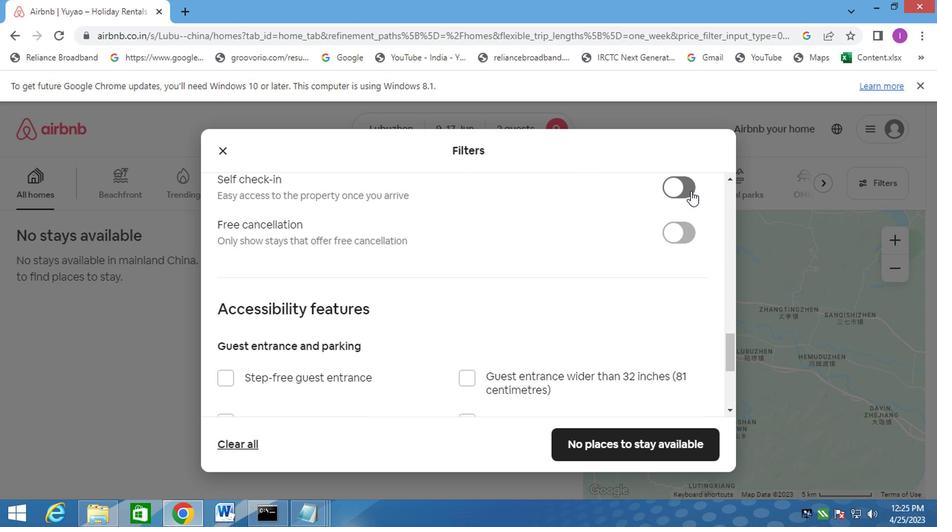 
Action: Mouse moved to (545, 283)
Screenshot: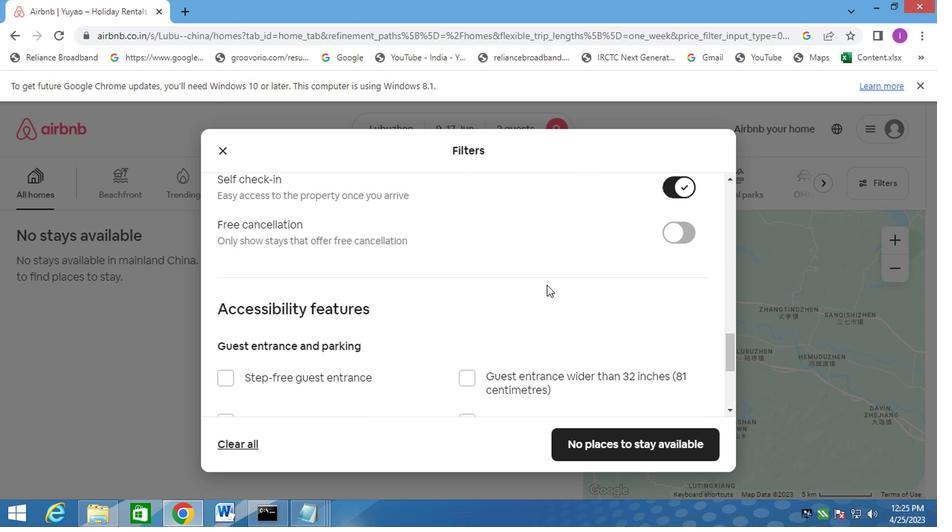 
Action: Mouse scrolled (545, 282) with delta (0, 0)
Screenshot: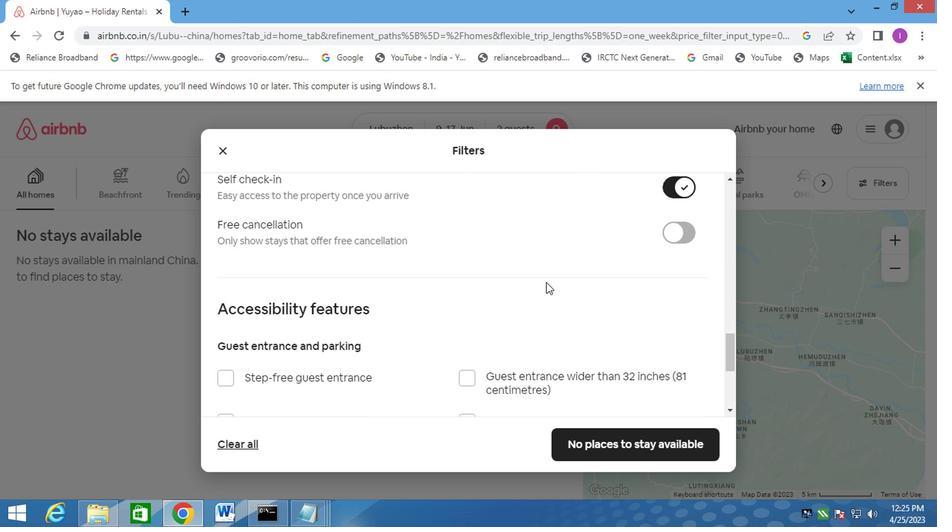 
Action: Mouse scrolled (545, 282) with delta (0, 0)
Screenshot: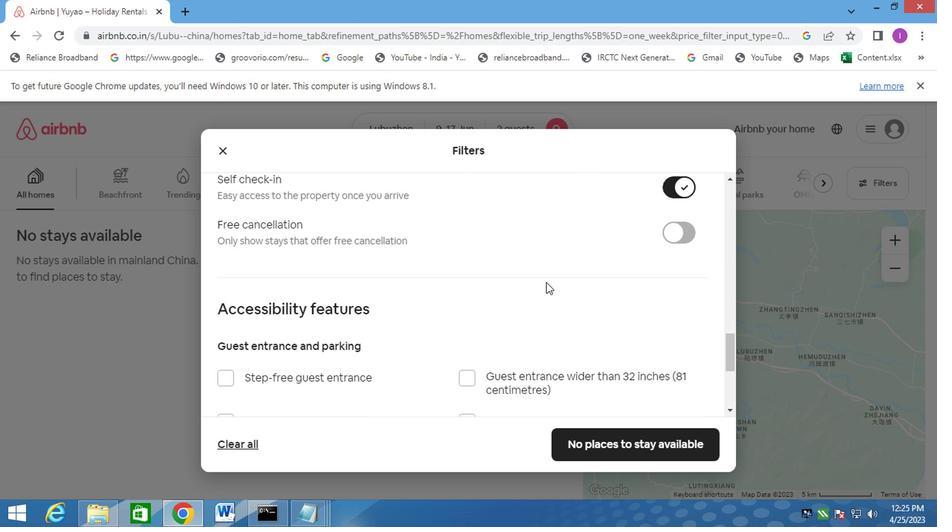 
Action: Mouse scrolled (545, 282) with delta (0, 0)
Screenshot: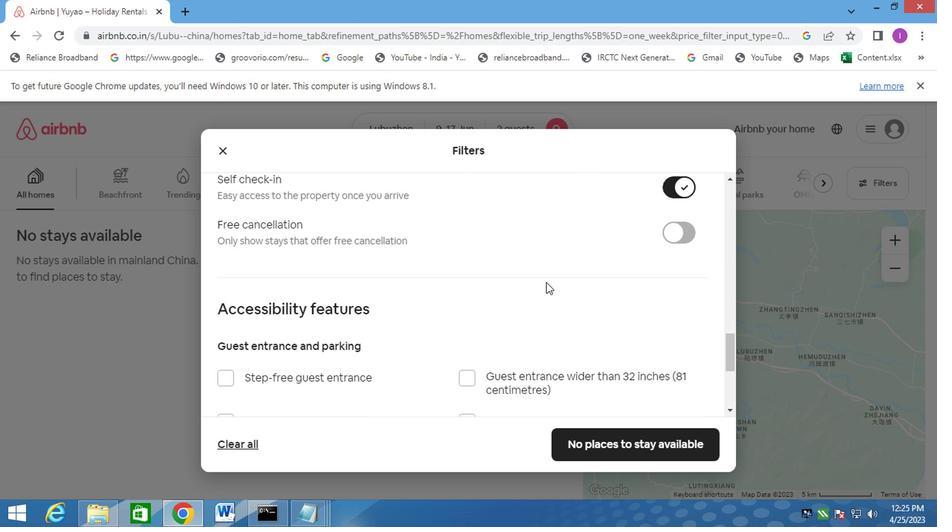 
Action: Mouse moved to (545, 280)
Screenshot: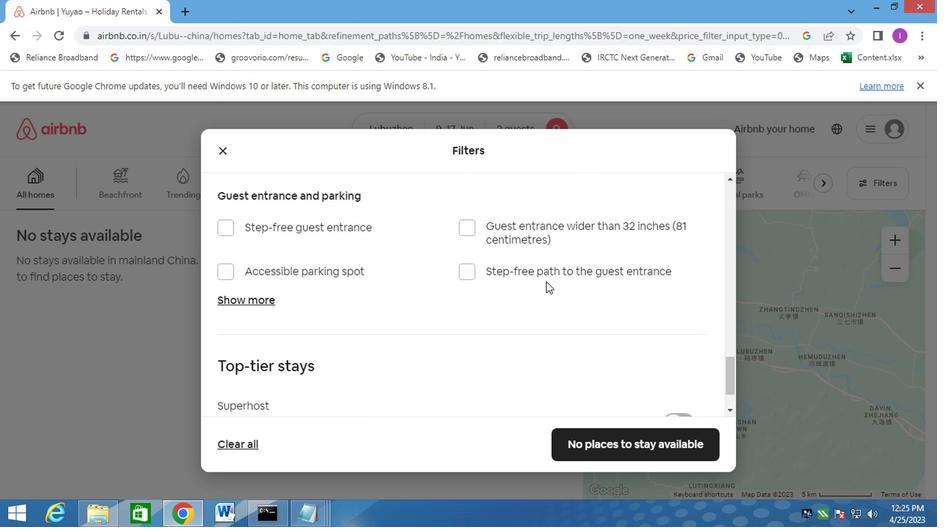 
Action: Mouse scrolled (545, 279) with delta (0, 0)
Screenshot: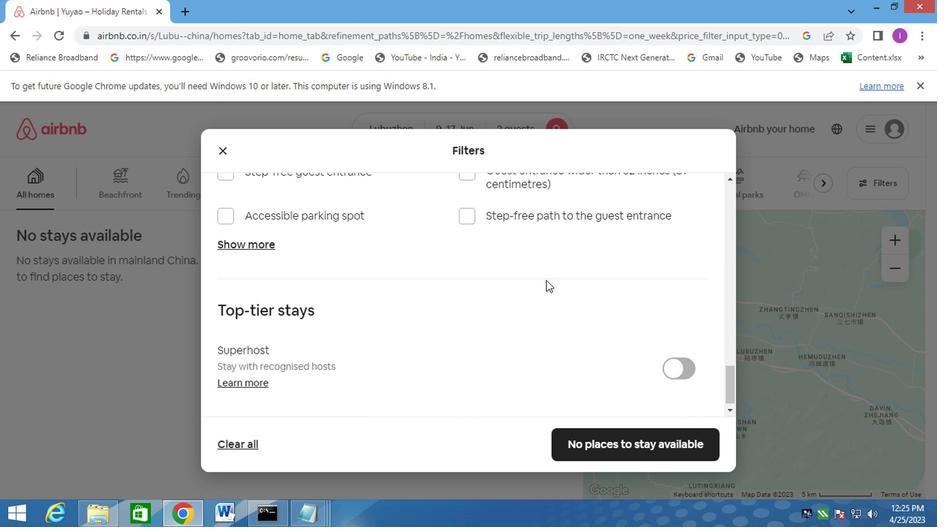 
Action: Mouse scrolled (545, 279) with delta (0, 0)
Screenshot: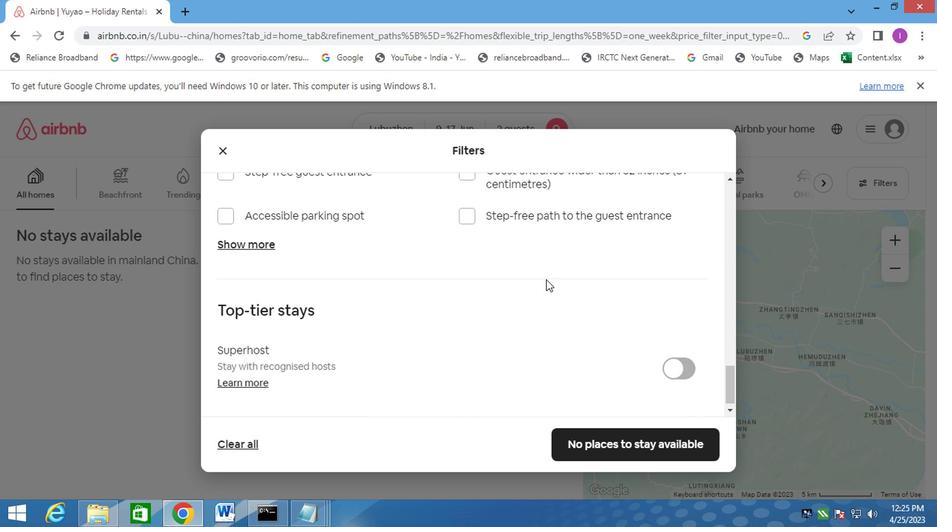 
Action: Mouse scrolled (545, 279) with delta (0, 0)
Screenshot: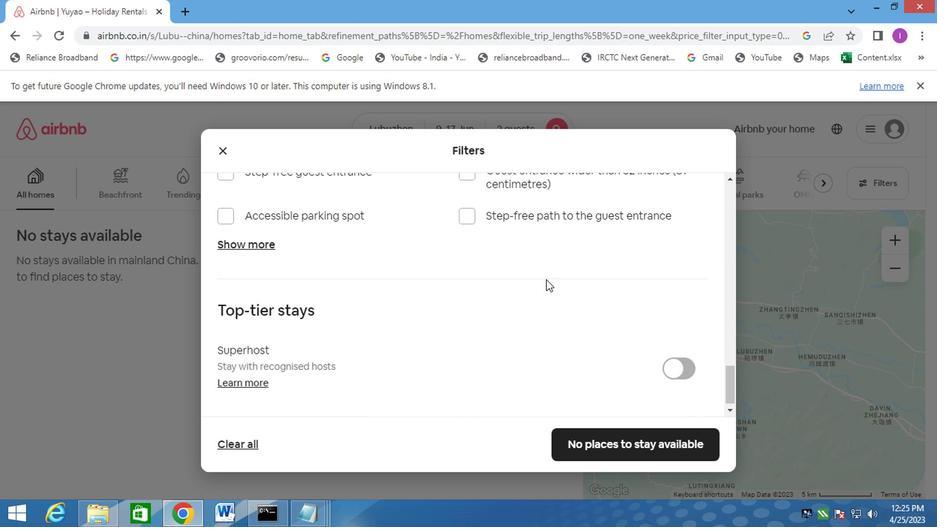 
Action: Mouse scrolled (545, 279) with delta (0, 0)
Screenshot: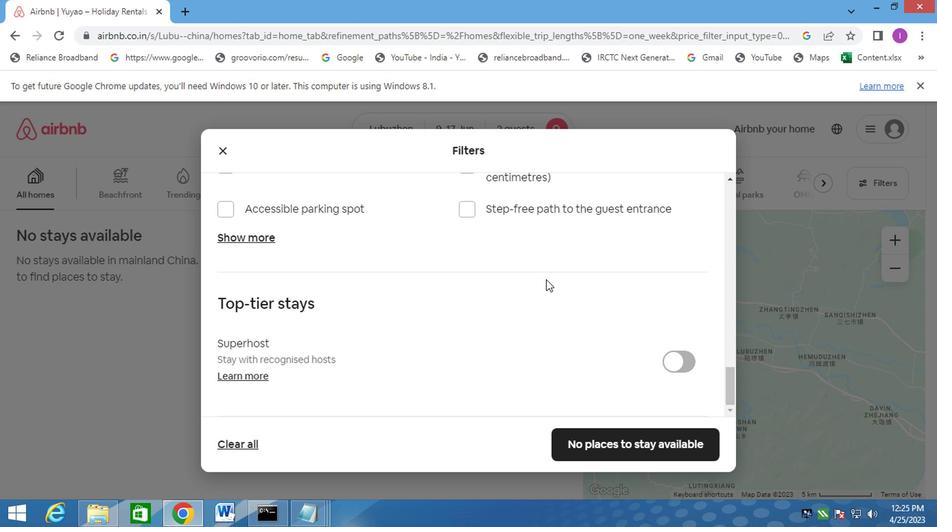
Action: Mouse moved to (548, 276)
Screenshot: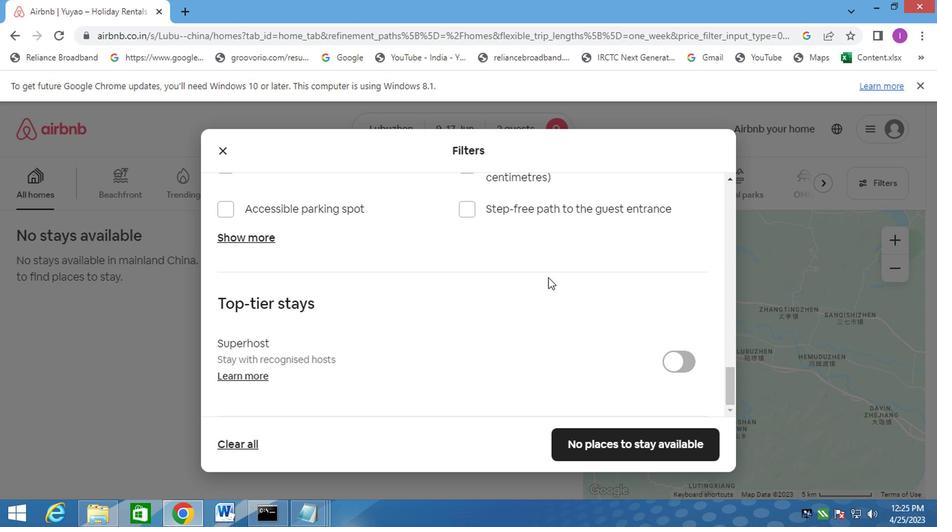 
Action: Mouse scrolled (548, 276) with delta (0, 0)
Screenshot: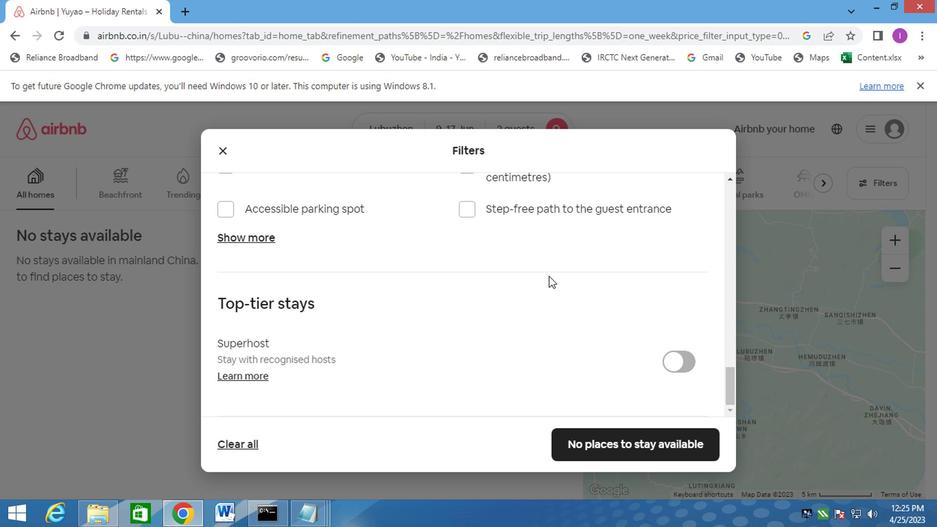 
Action: Mouse scrolled (548, 276) with delta (0, 0)
Screenshot: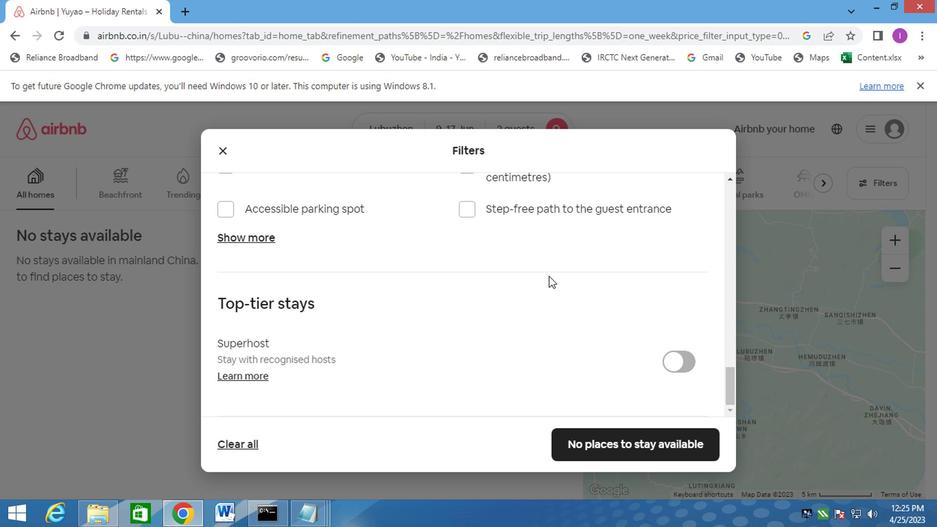 
Action: Mouse scrolled (548, 276) with delta (0, 0)
Screenshot: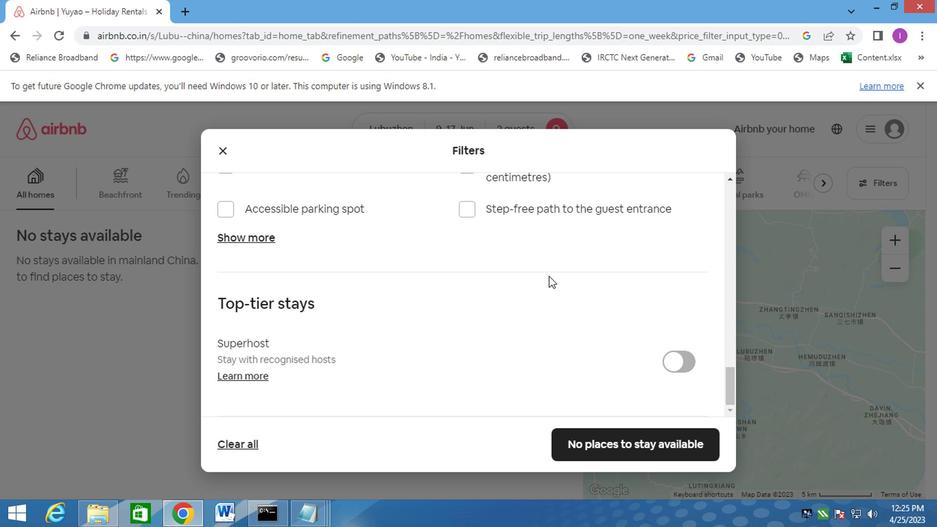 
Action: Mouse scrolled (548, 276) with delta (0, 0)
Screenshot: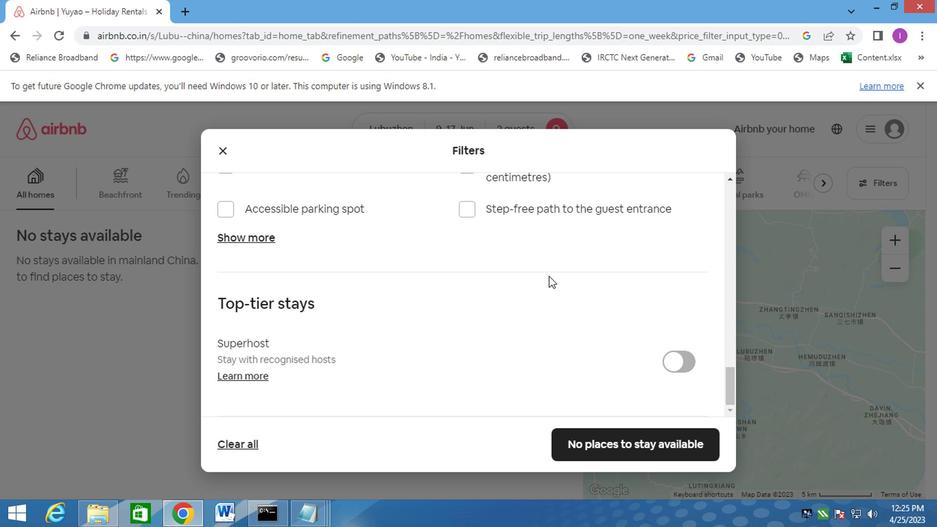 
Action: Mouse scrolled (548, 276) with delta (0, 0)
Screenshot: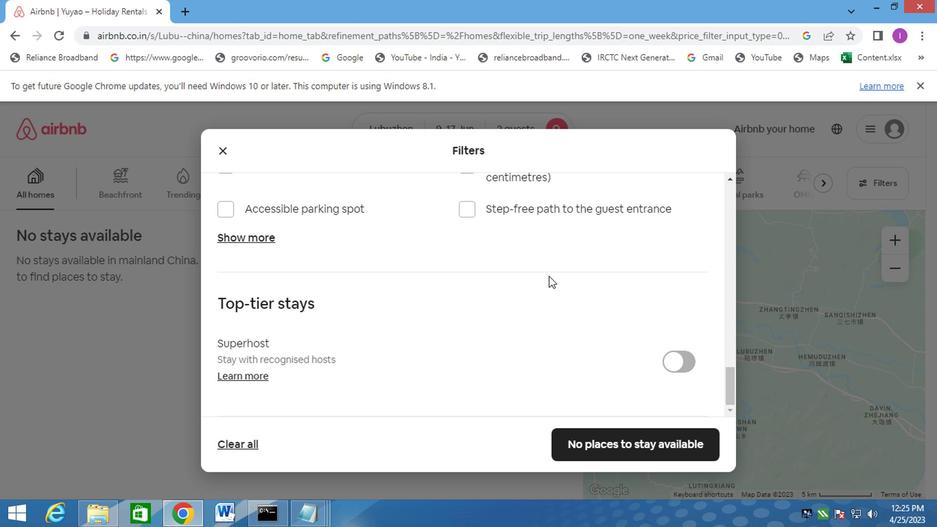 
Action: Mouse scrolled (548, 276) with delta (0, 0)
Screenshot: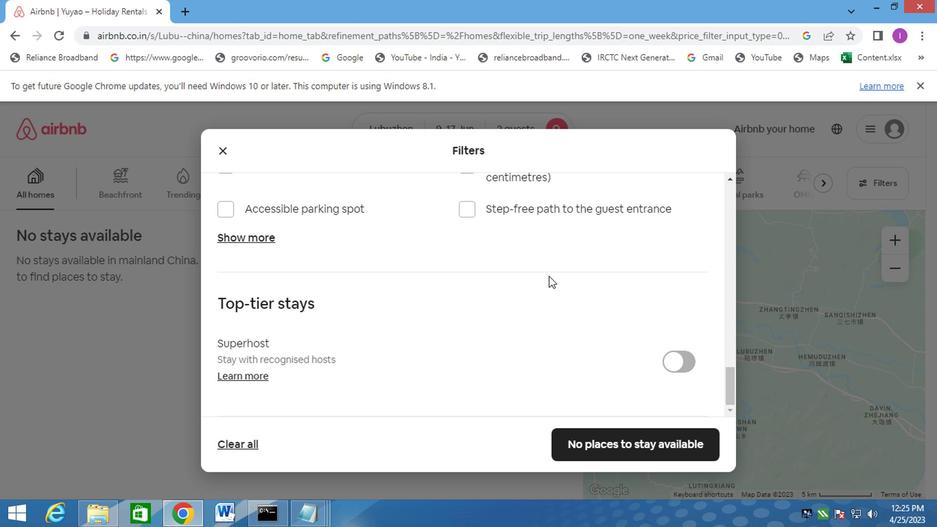 
Action: Mouse moved to (595, 444)
Screenshot: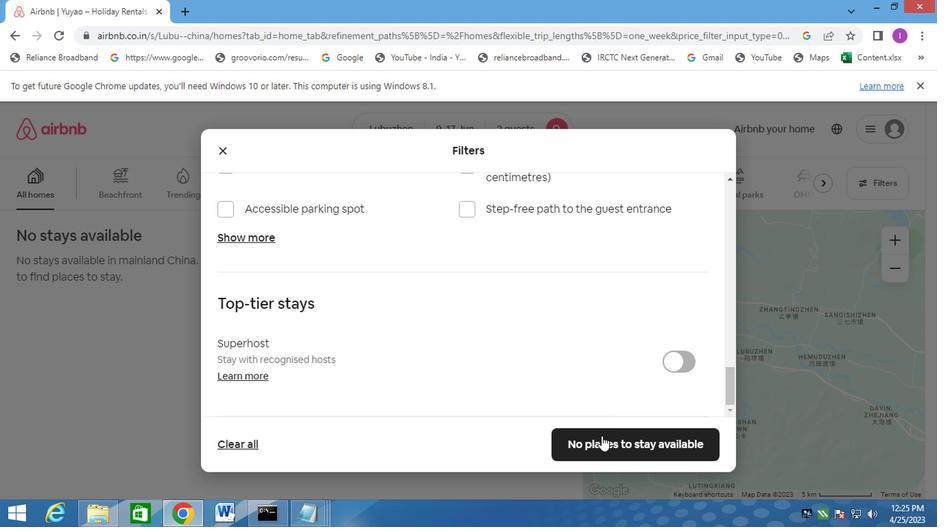 
Action: Mouse pressed left at (595, 444)
Screenshot: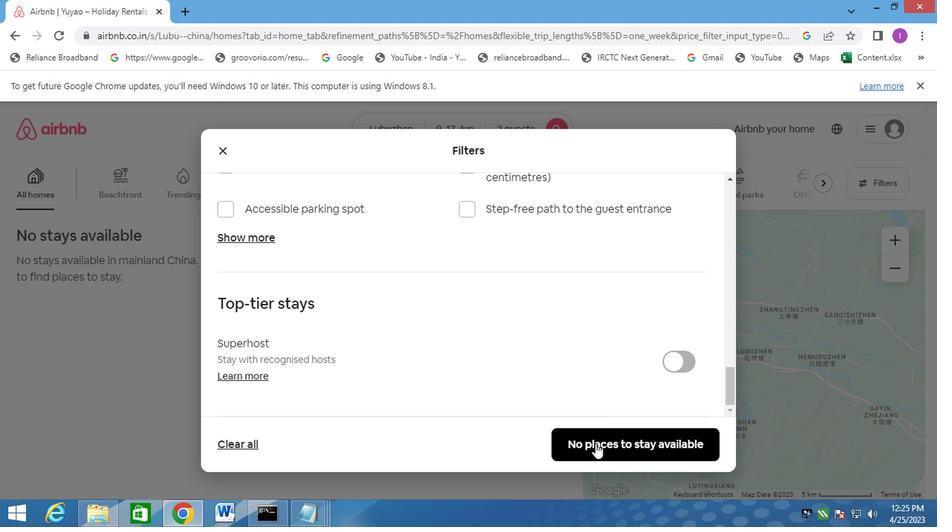 
Action: Mouse moved to (620, 431)
Screenshot: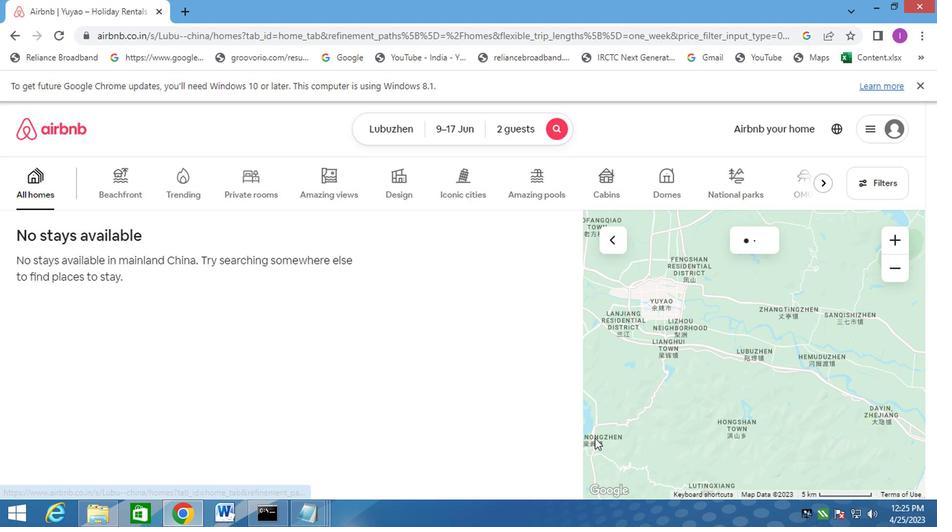 
